Task: Add Attachment from Trello to Card Card0000000270 in Board Board0000000068 in Workspace WS0000000023 in Trello. Add Cover Blue to Card Card0000000270 in Board Board0000000068 in Workspace WS0000000023 in Trello. Add "Copy Card To …" Button titled Button0000000270 to "bottom" of the list "To Do" to Card Card0000000270 in Board Board0000000068 in Workspace WS0000000023 in Trello. Add Description DS0000000270 to Card Card0000000270 in Board Board0000000068 in Workspace WS0000000023 in Trello. Add Comment CM0000000270 to Card Card0000000270 in Board Board0000000068 in Workspace WS0000000023 in Trello
Action: Mouse moved to (623, 460)
Screenshot: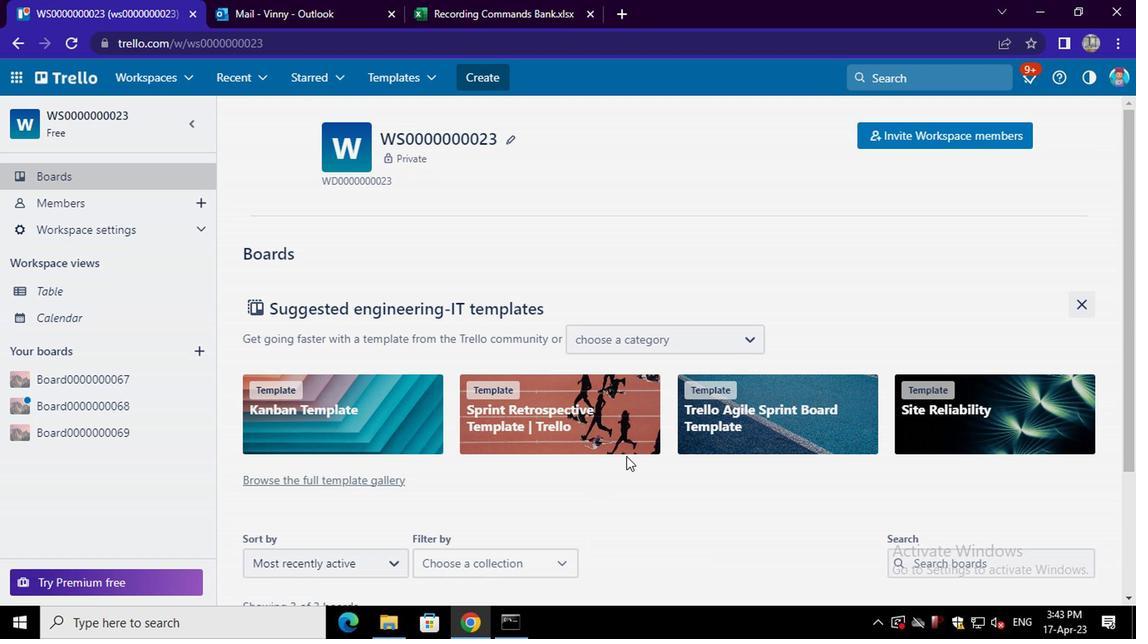 
Action: Mouse scrolled (623, 459) with delta (0, 0)
Screenshot: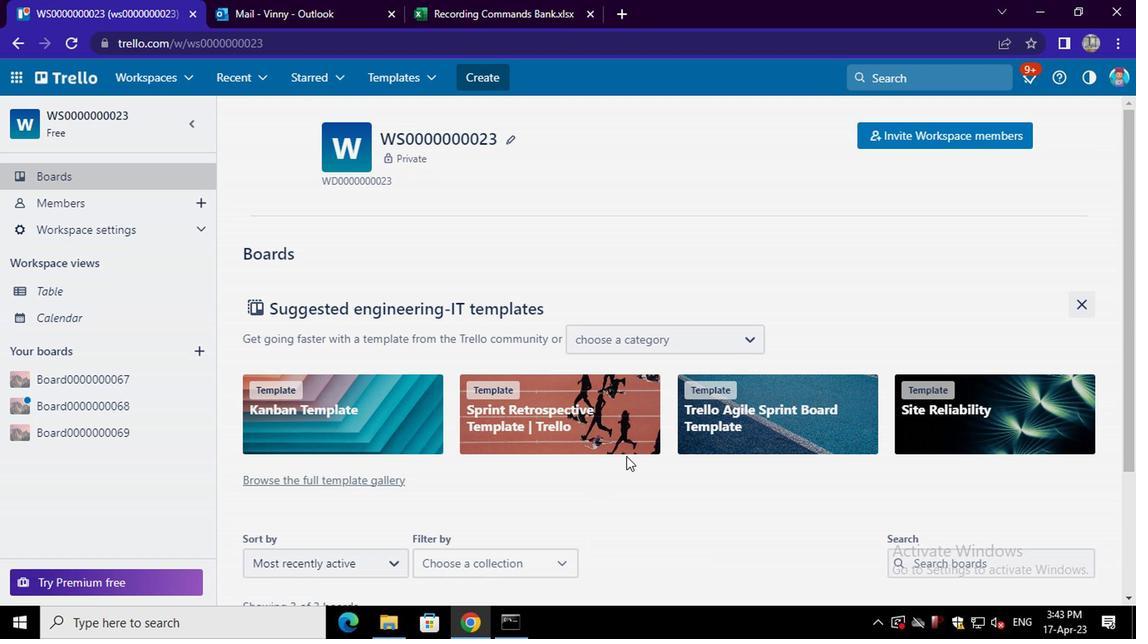
Action: Mouse moved to (623, 461)
Screenshot: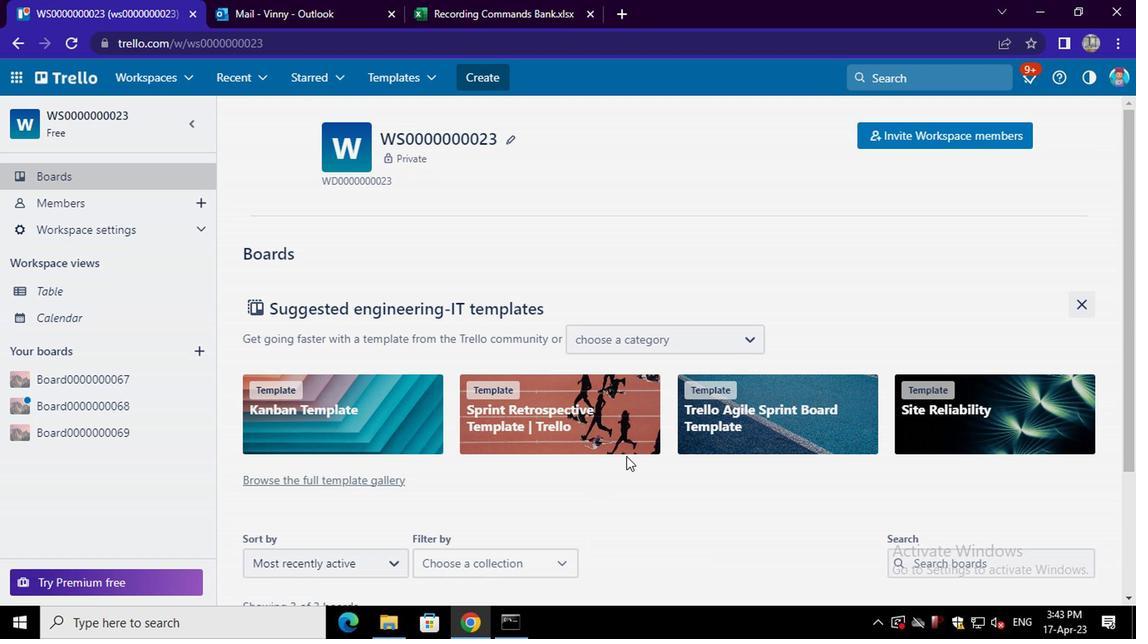 
Action: Mouse scrolled (623, 460) with delta (0, -1)
Screenshot: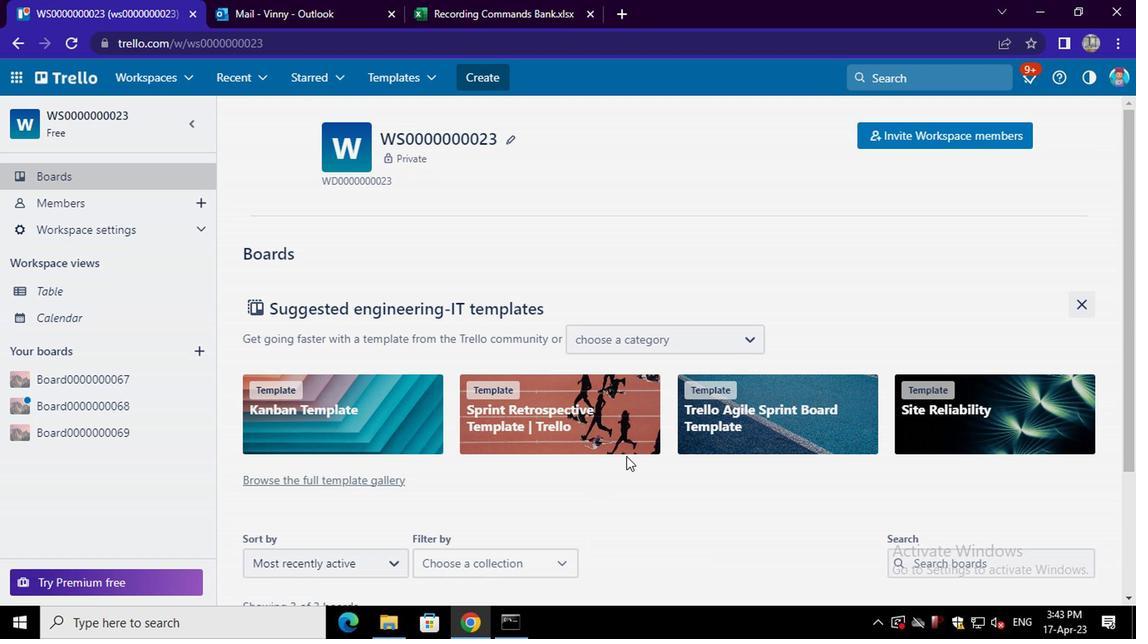 
Action: Mouse scrolled (623, 460) with delta (0, -1)
Screenshot: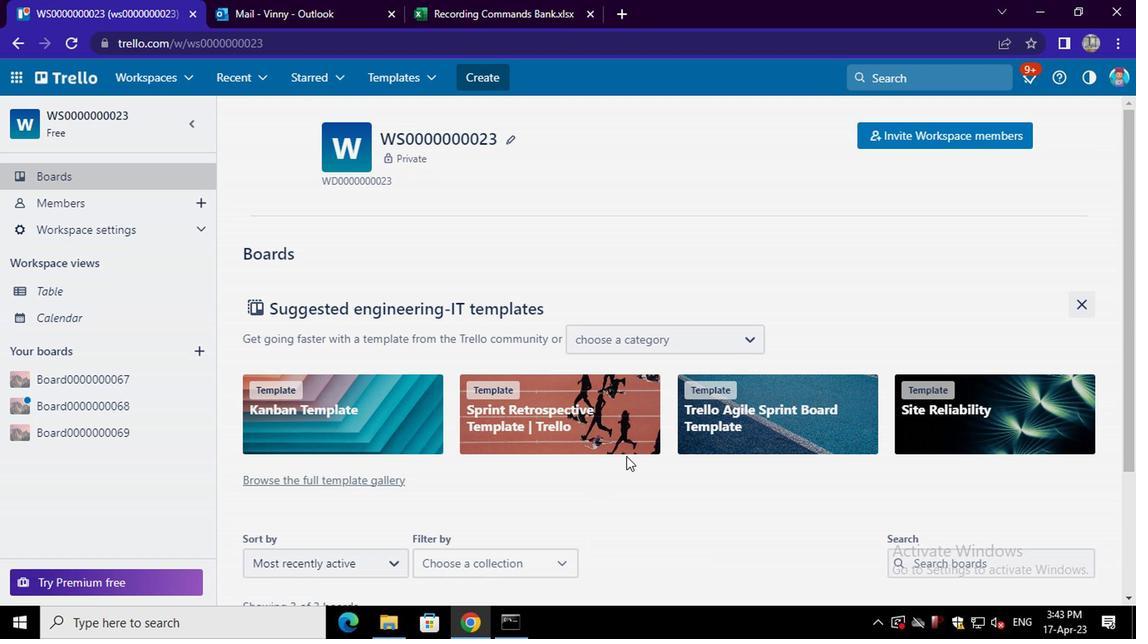 
Action: Mouse scrolled (623, 460) with delta (0, -1)
Screenshot: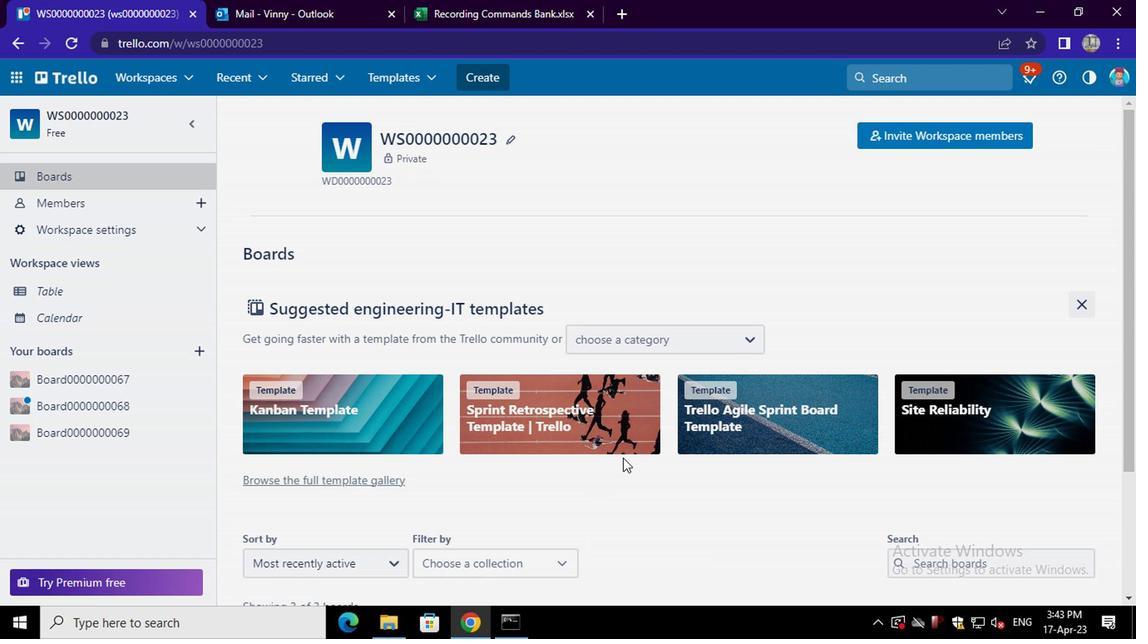 
Action: Mouse scrolled (623, 460) with delta (0, -1)
Screenshot: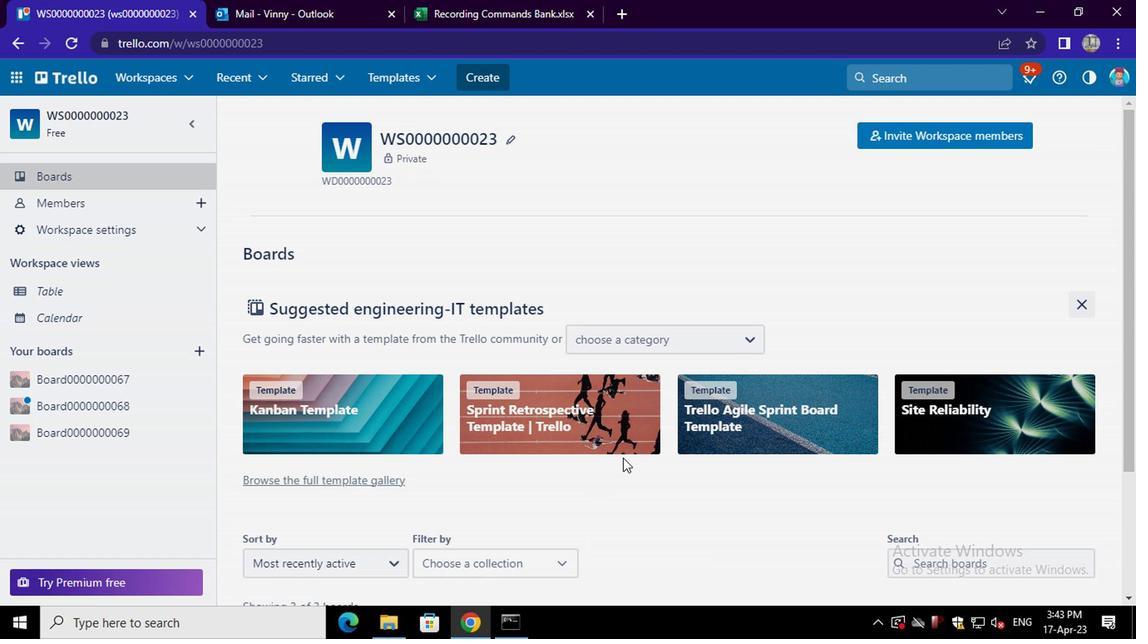 
Action: Mouse scrolled (623, 460) with delta (0, -1)
Screenshot: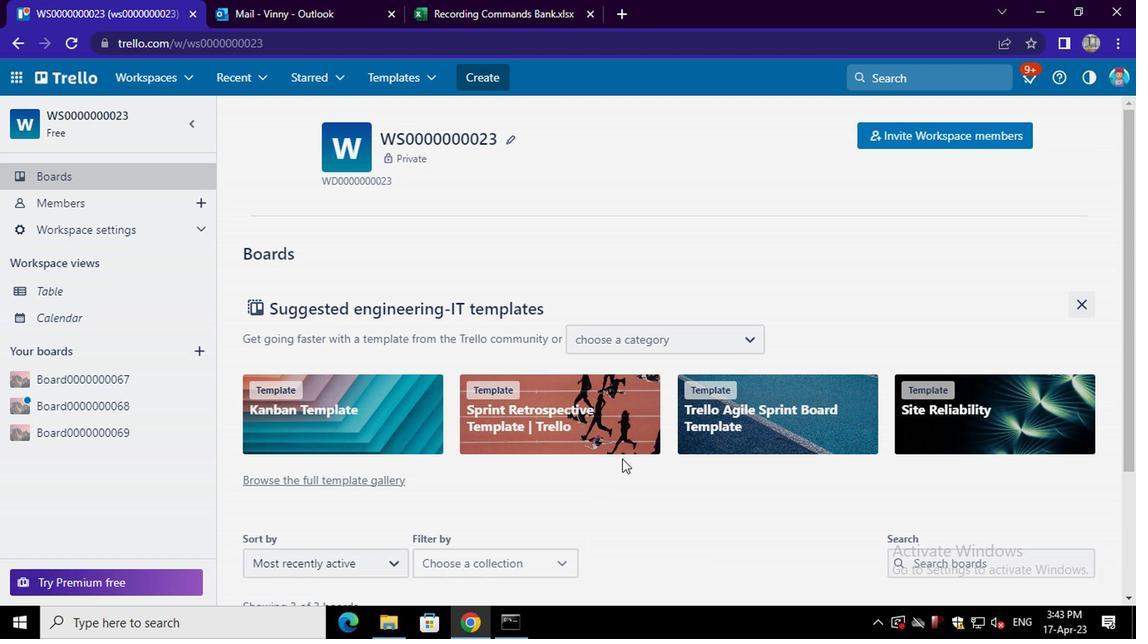 
Action: Mouse moved to (597, 489)
Screenshot: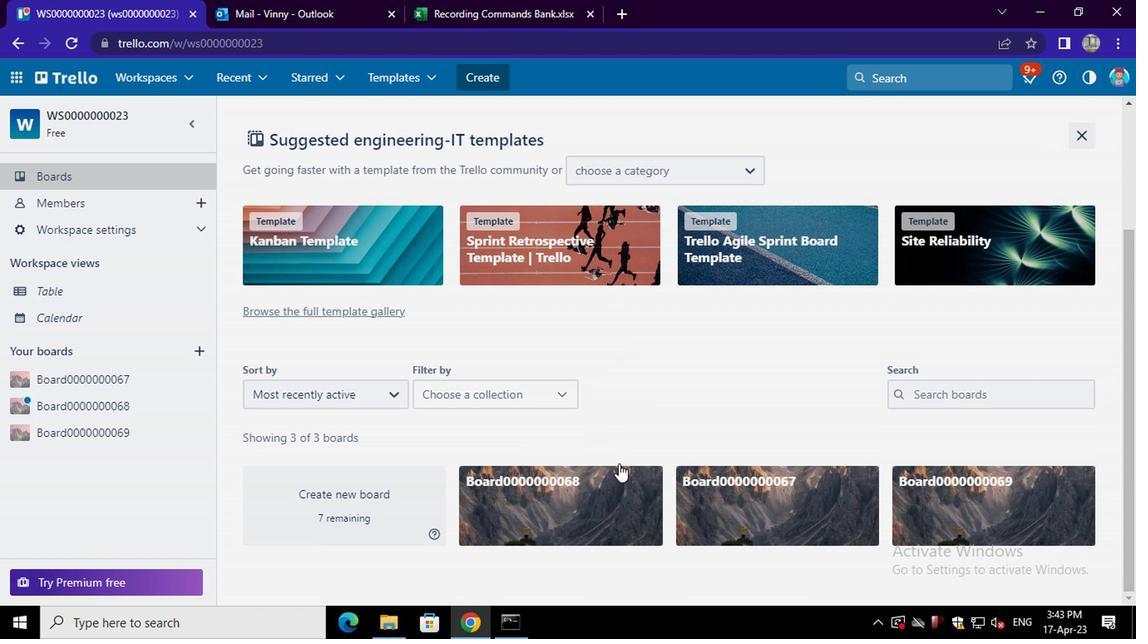 
Action: Mouse pressed left at (597, 489)
Screenshot: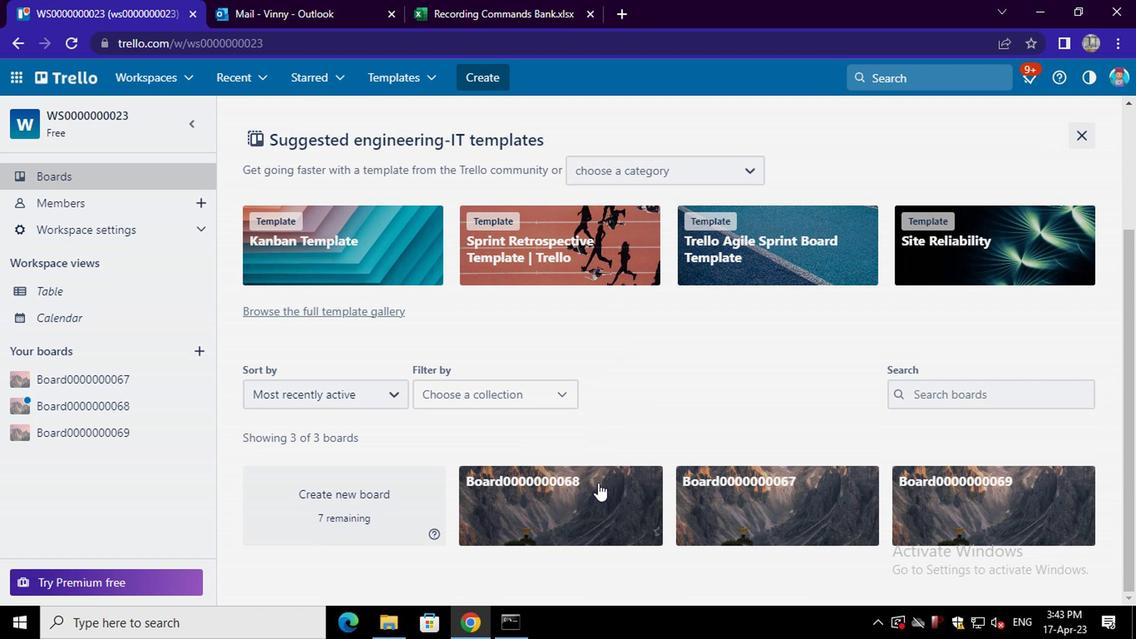 
Action: Mouse moved to (433, 331)
Screenshot: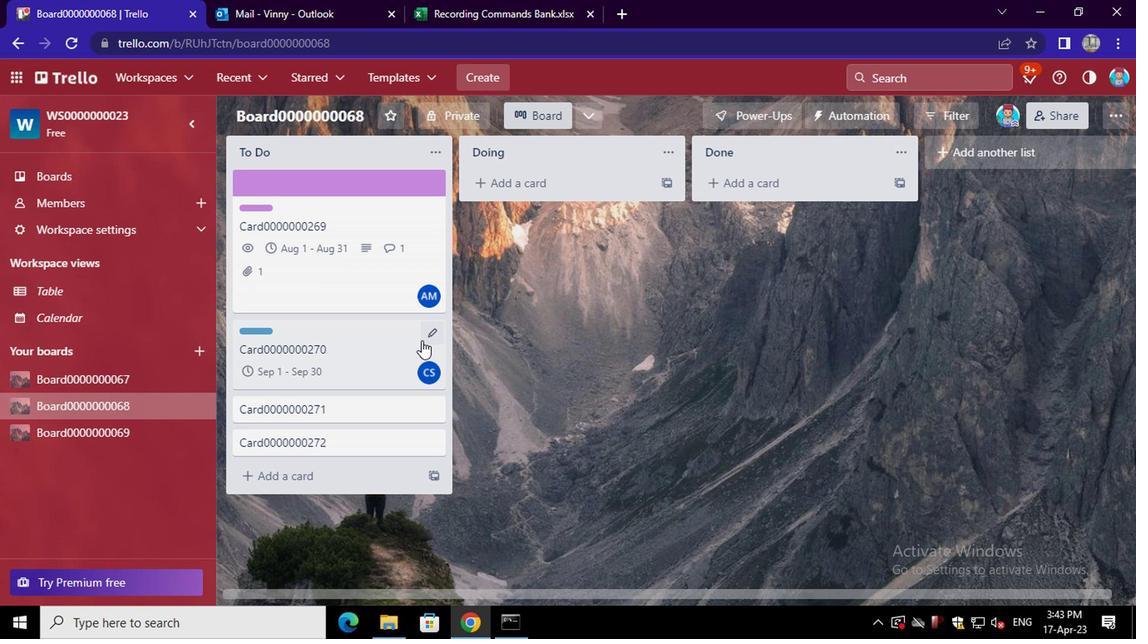 
Action: Mouse pressed left at (433, 331)
Screenshot: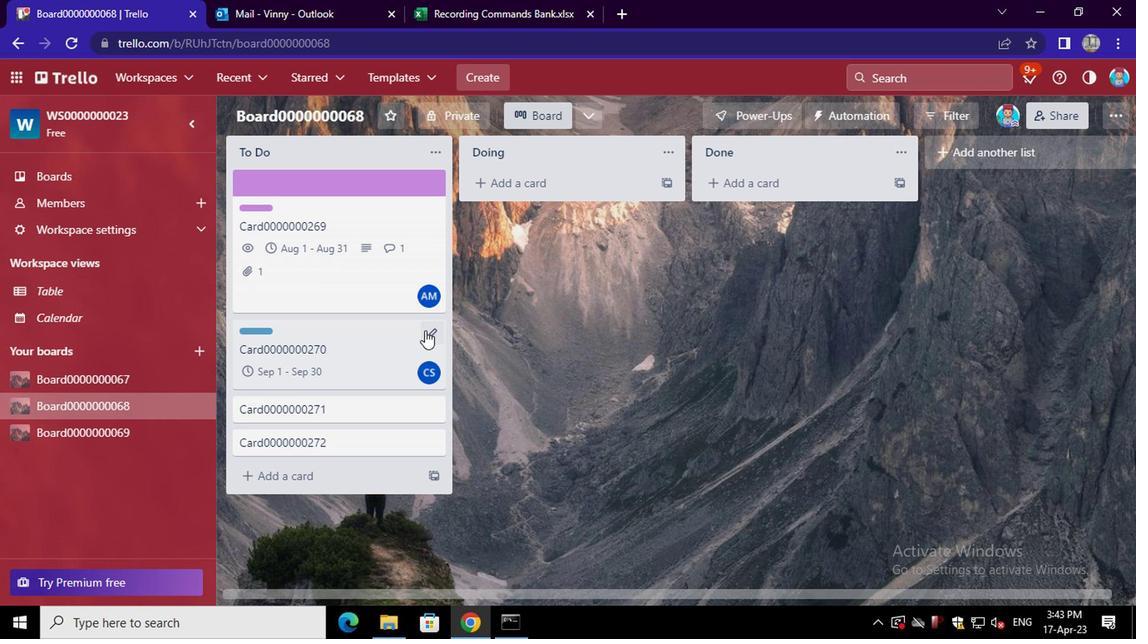 
Action: Mouse moved to (479, 330)
Screenshot: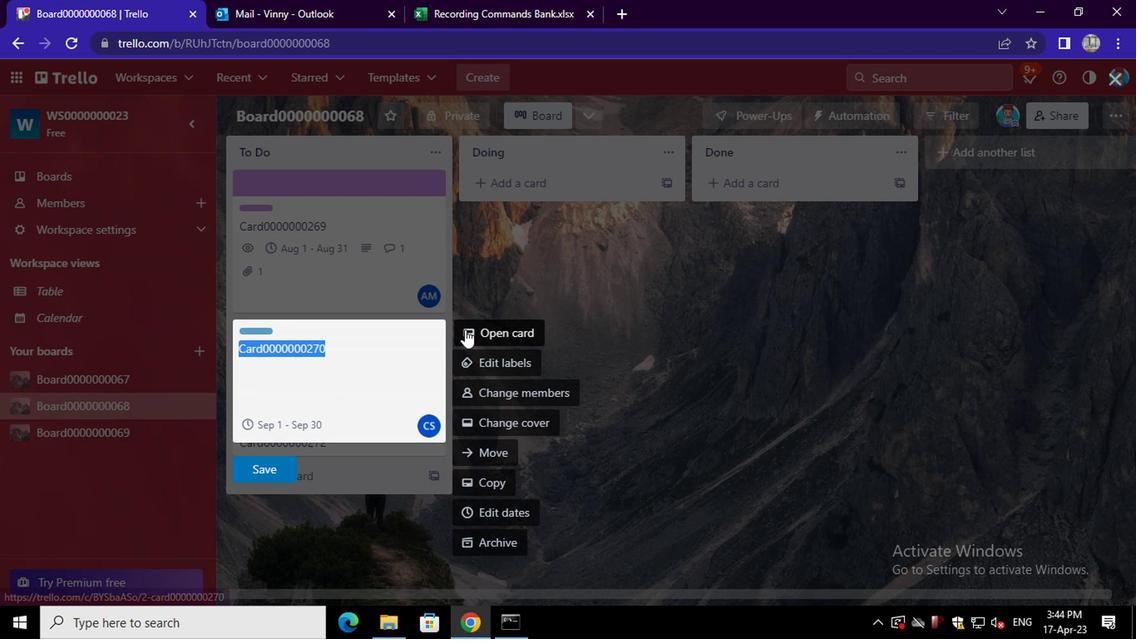 
Action: Mouse pressed left at (479, 330)
Screenshot: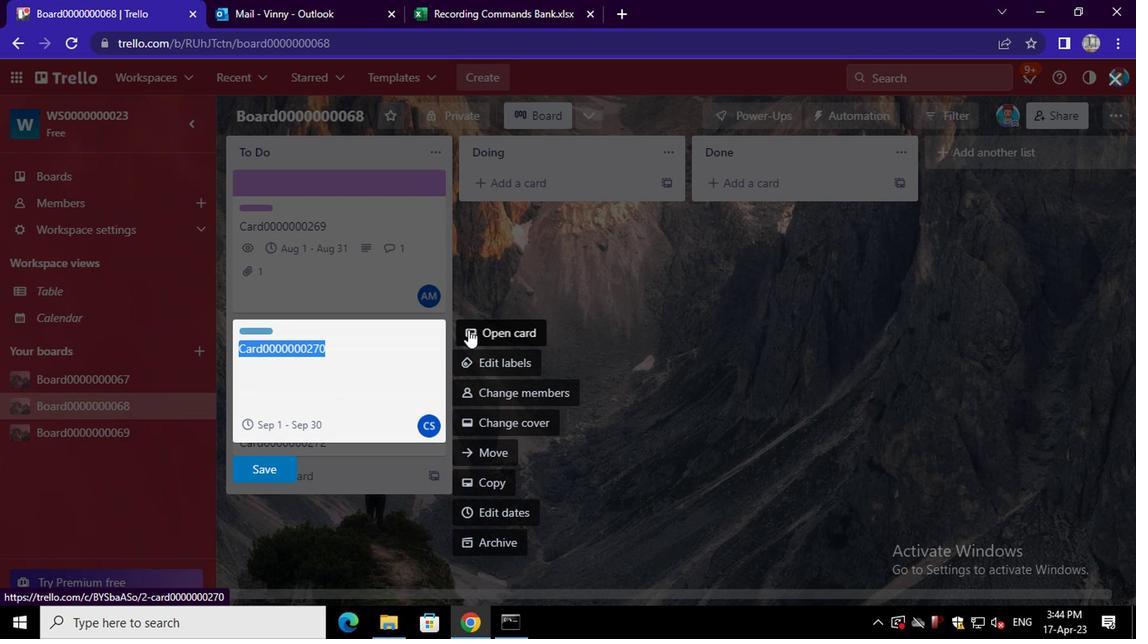 
Action: Mouse moved to (797, 352)
Screenshot: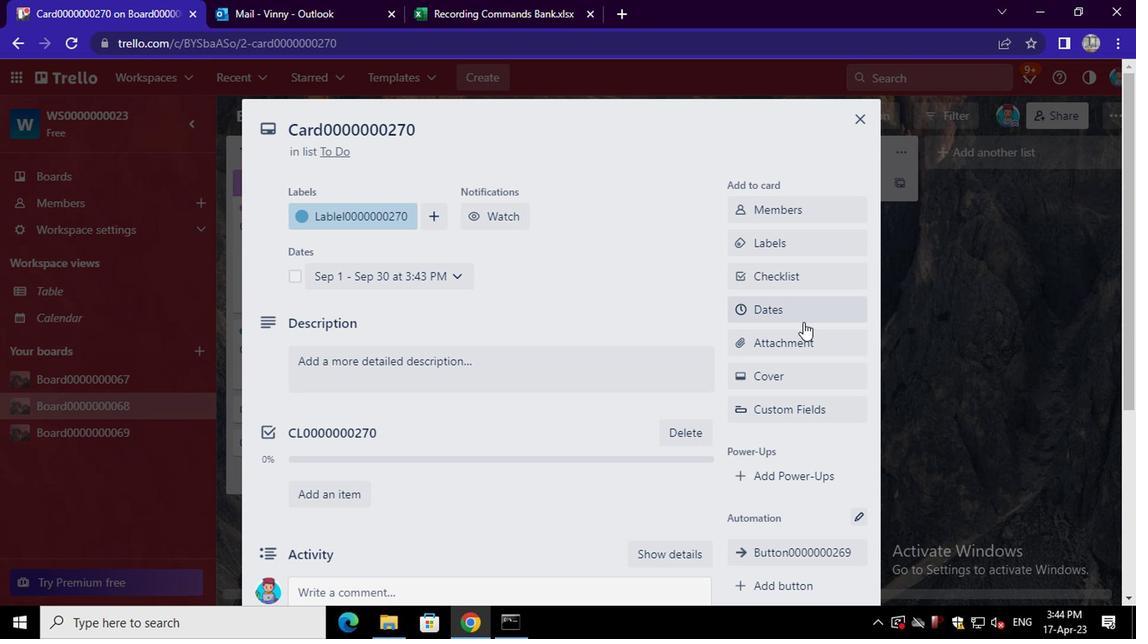 
Action: Mouse pressed left at (797, 352)
Screenshot: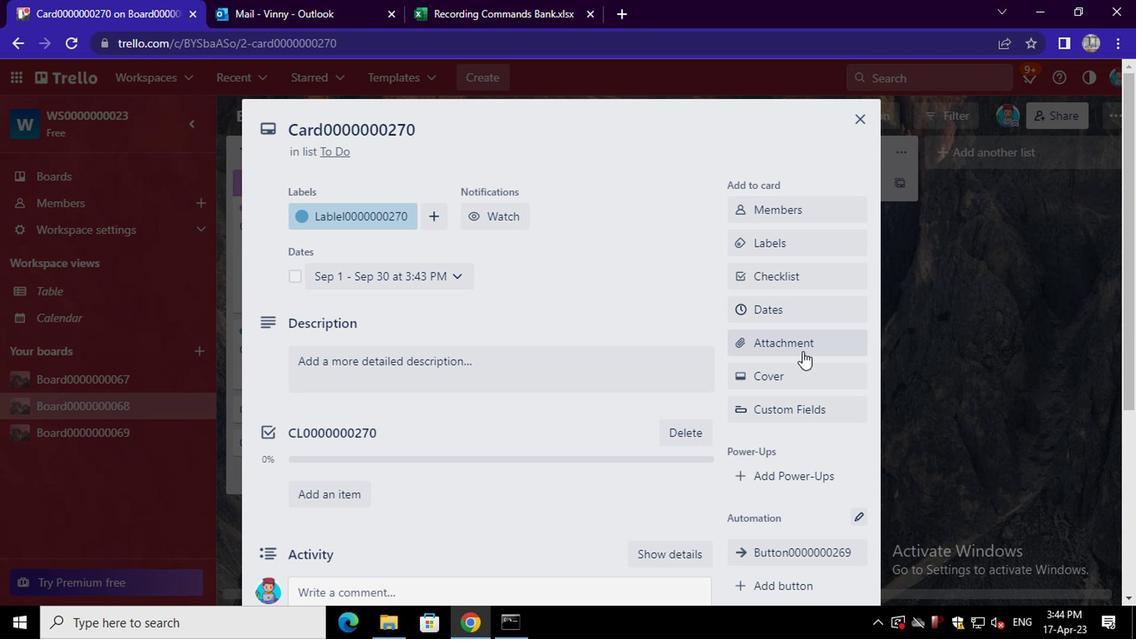 
Action: Mouse moved to (775, 182)
Screenshot: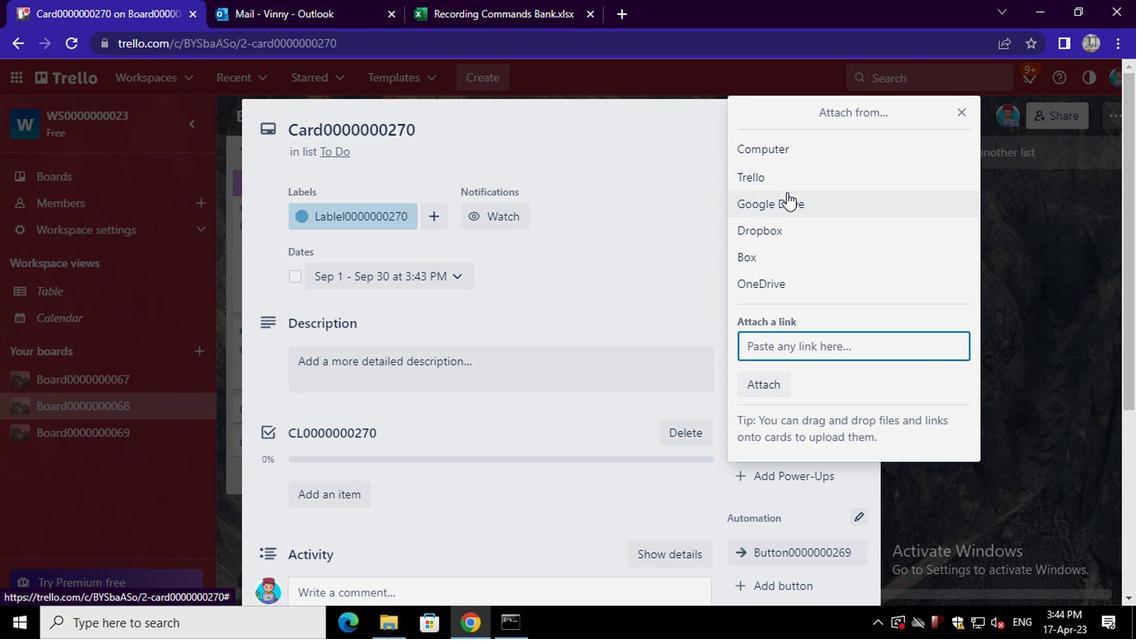 
Action: Mouse pressed left at (775, 182)
Screenshot: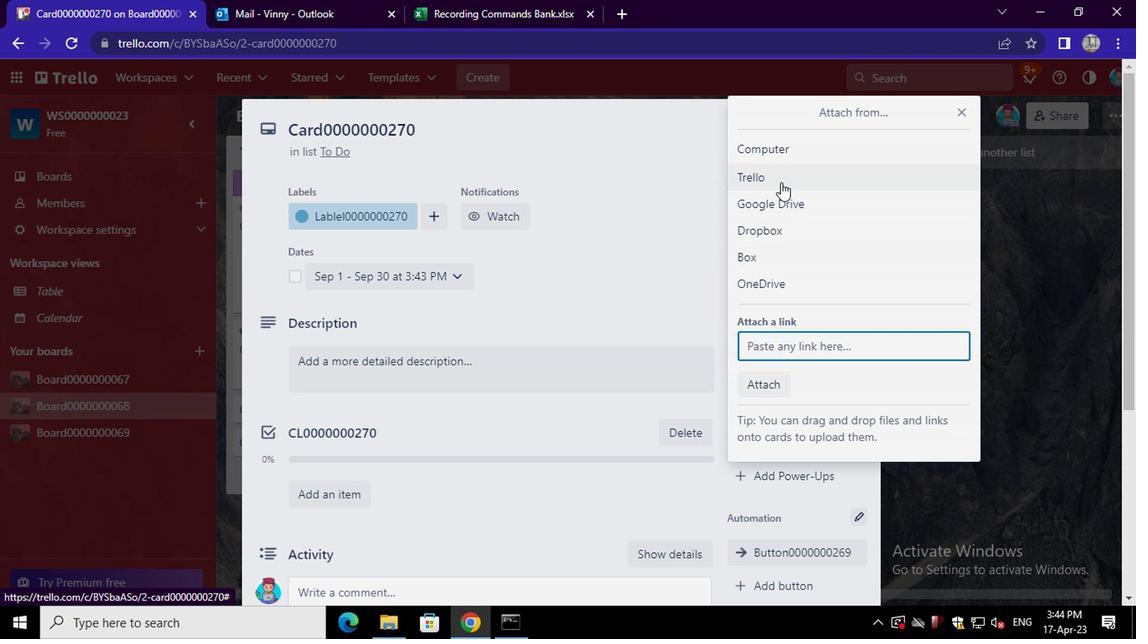 
Action: Mouse moved to (798, 237)
Screenshot: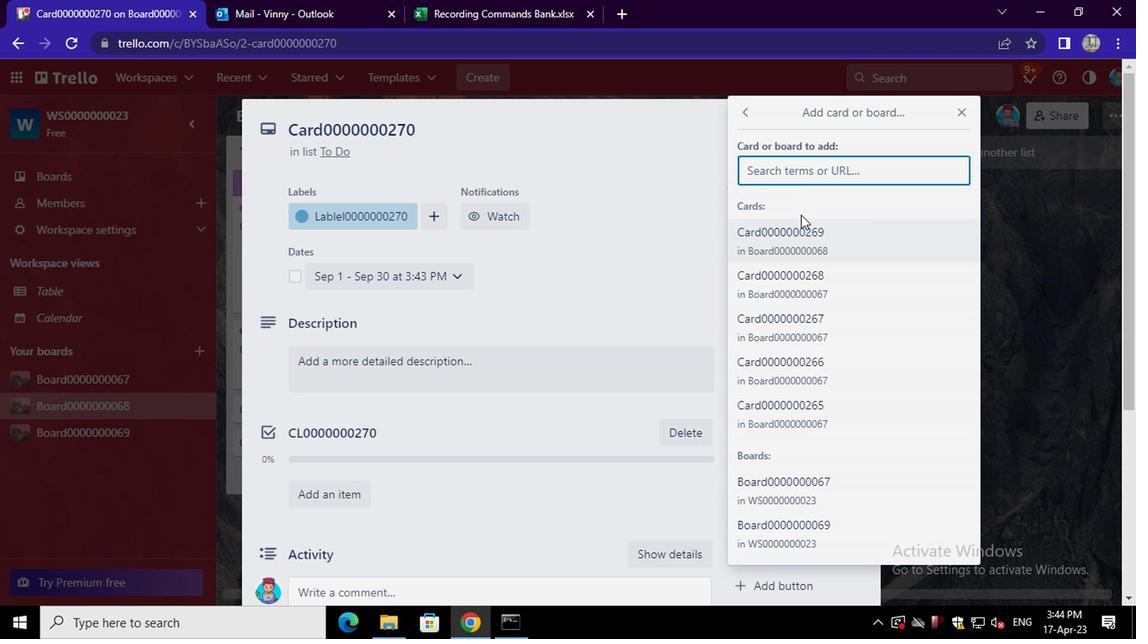 
Action: Mouse pressed left at (798, 237)
Screenshot: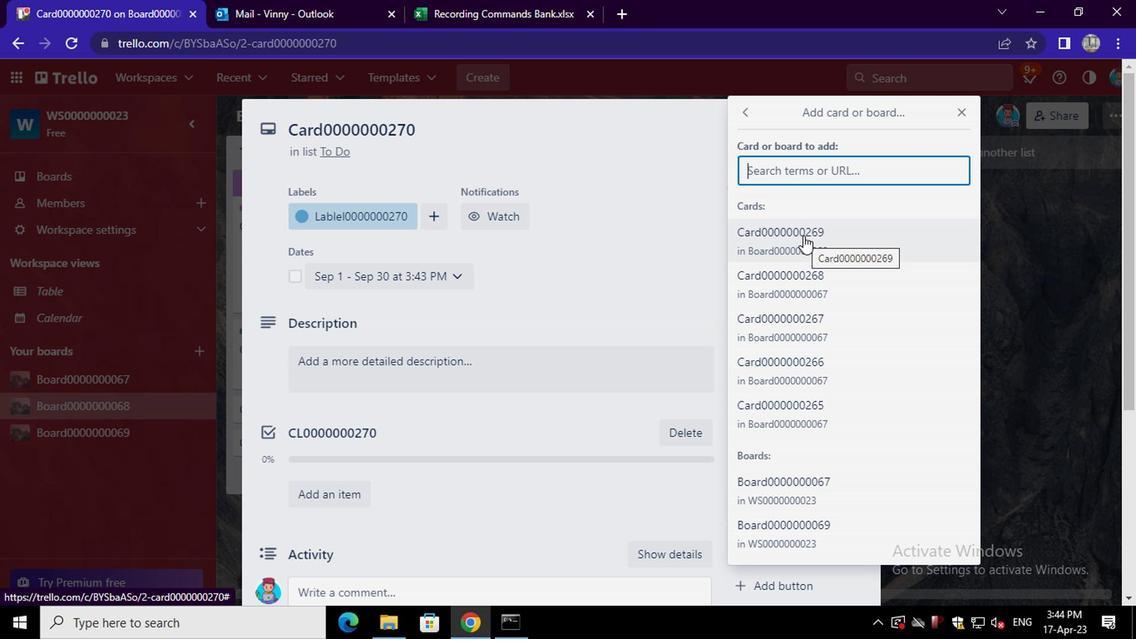 
Action: Mouse moved to (787, 373)
Screenshot: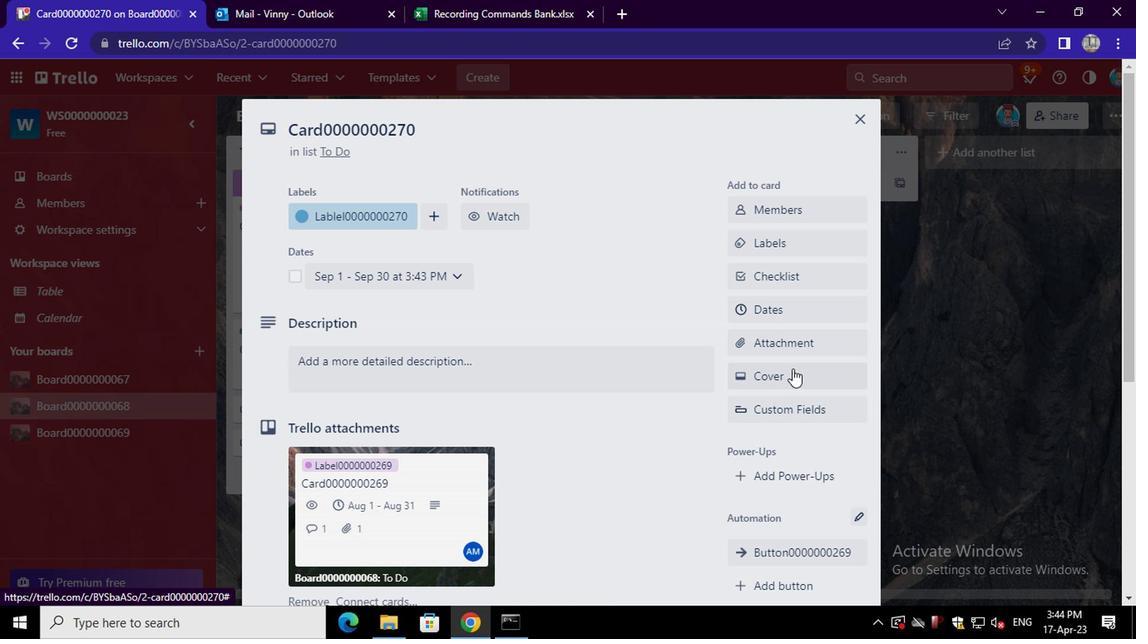 
Action: Mouse pressed left at (787, 373)
Screenshot: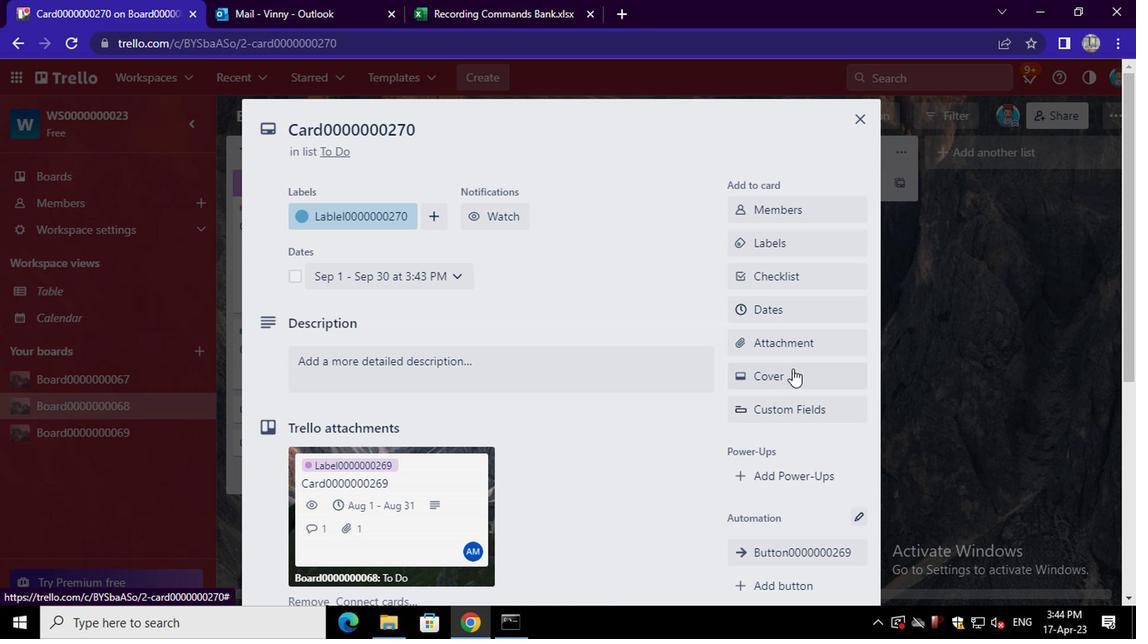 
Action: Mouse moved to (757, 291)
Screenshot: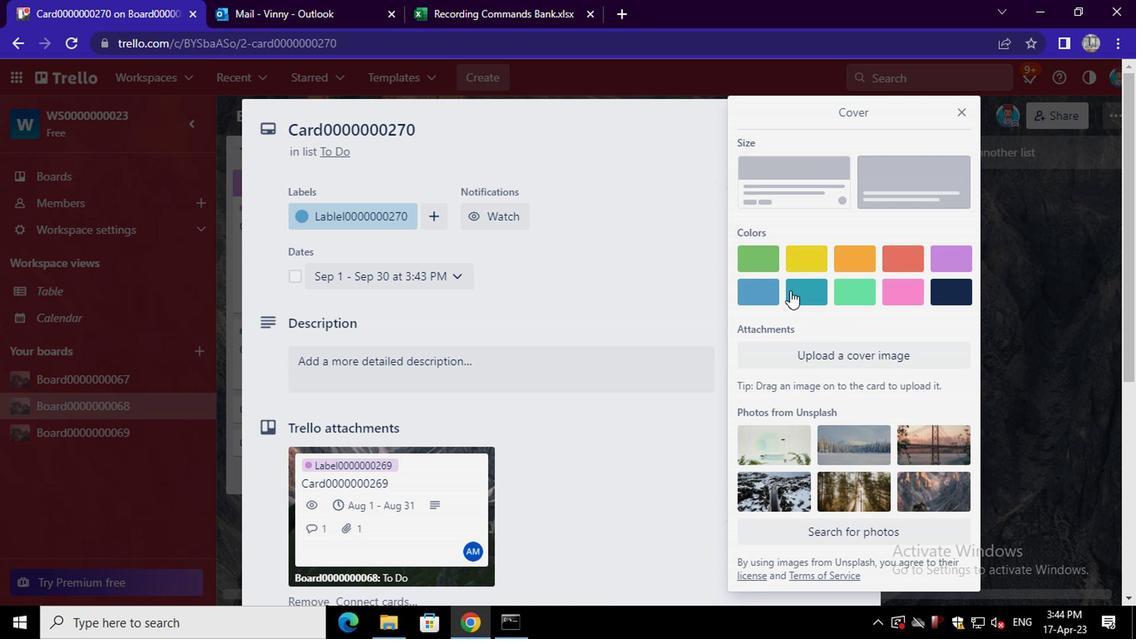 
Action: Mouse pressed left at (757, 291)
Screenshot: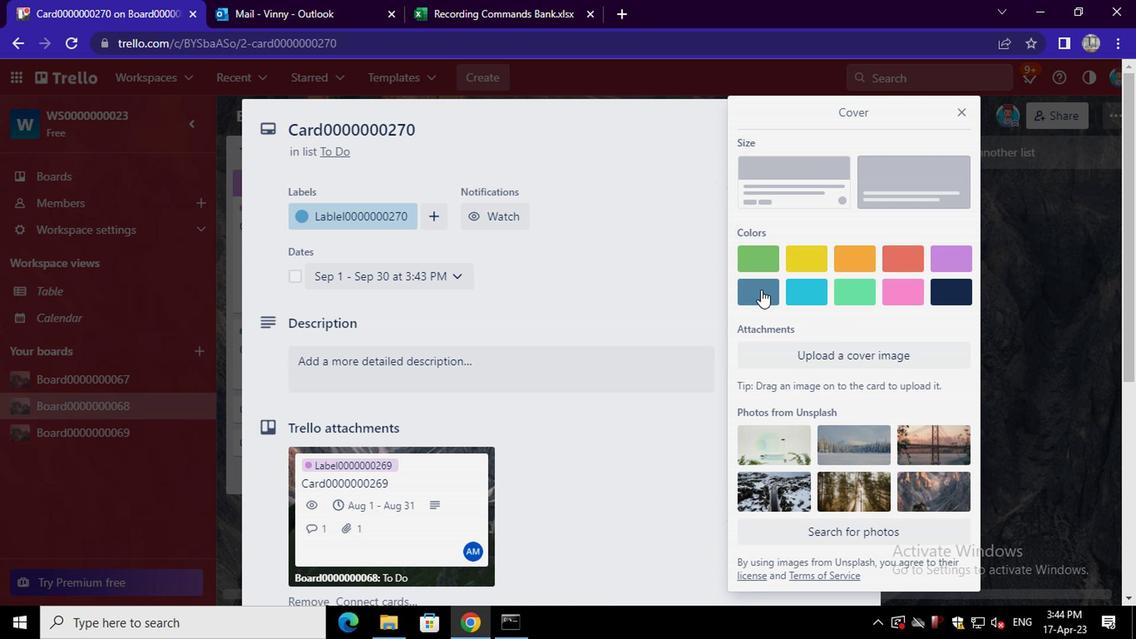 
Action: Mouse moved to (691, 392)
Screenshot: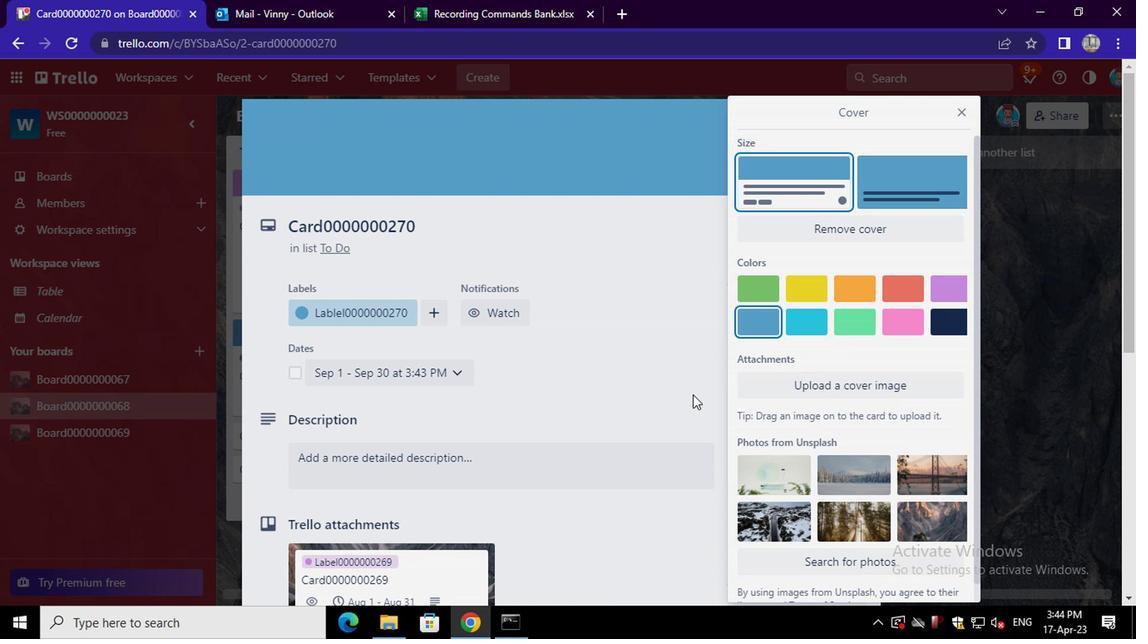 
Action: Mouse pressed left at (691, 392)
Screenshot: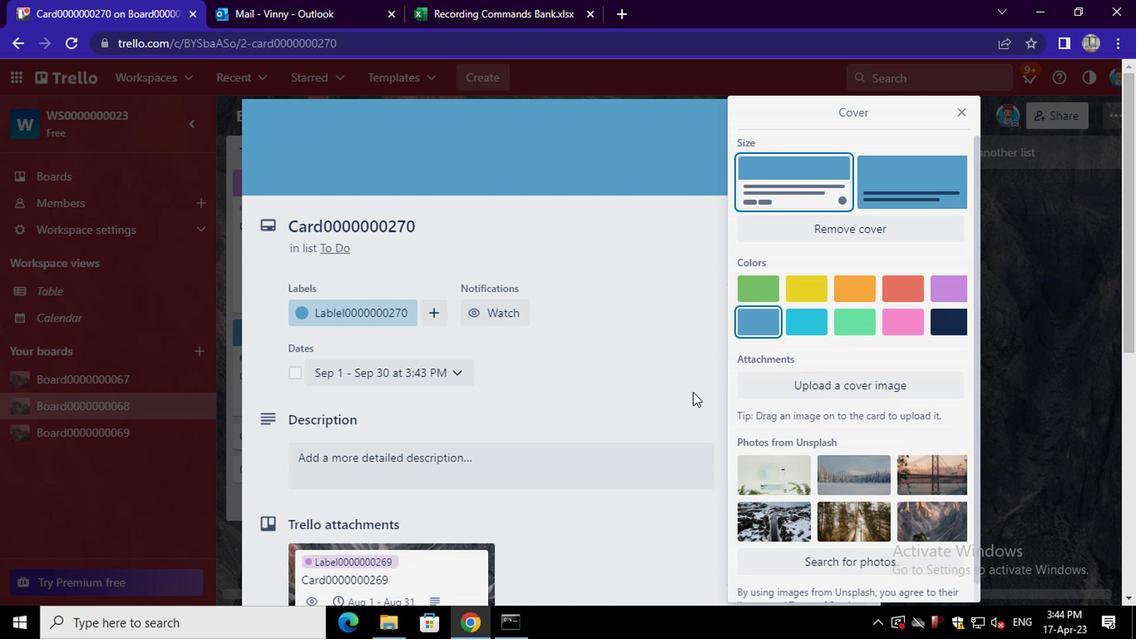 
Action: Mouse moved to (692, 395)
Screenshot: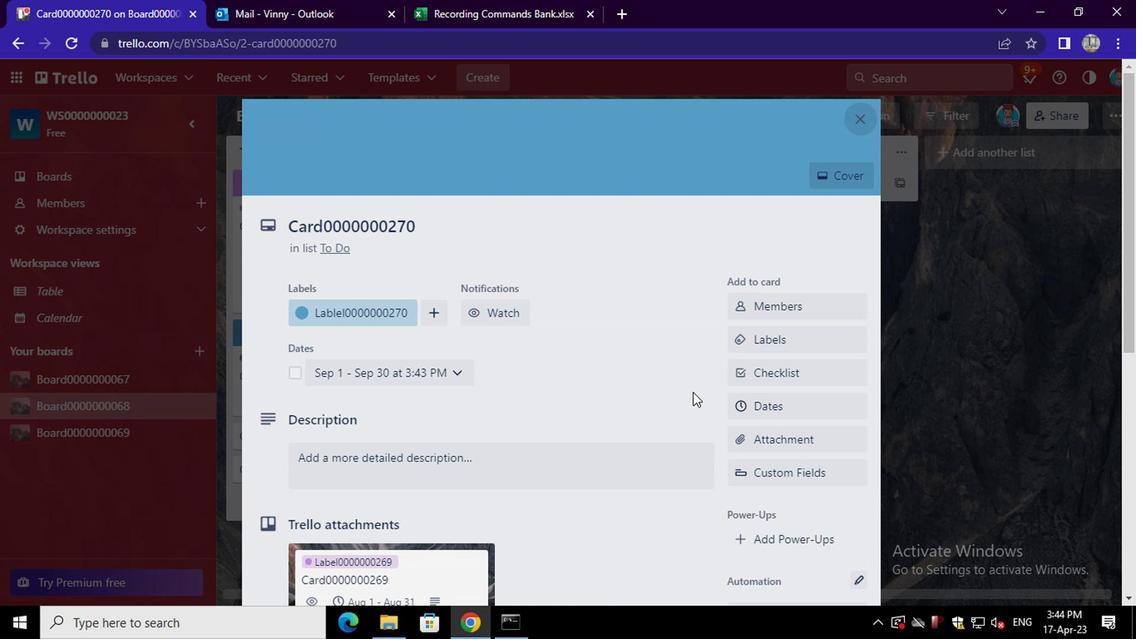 
Action: Mouse scrolled (692, 395) with delta (0, 0)
Screenshot: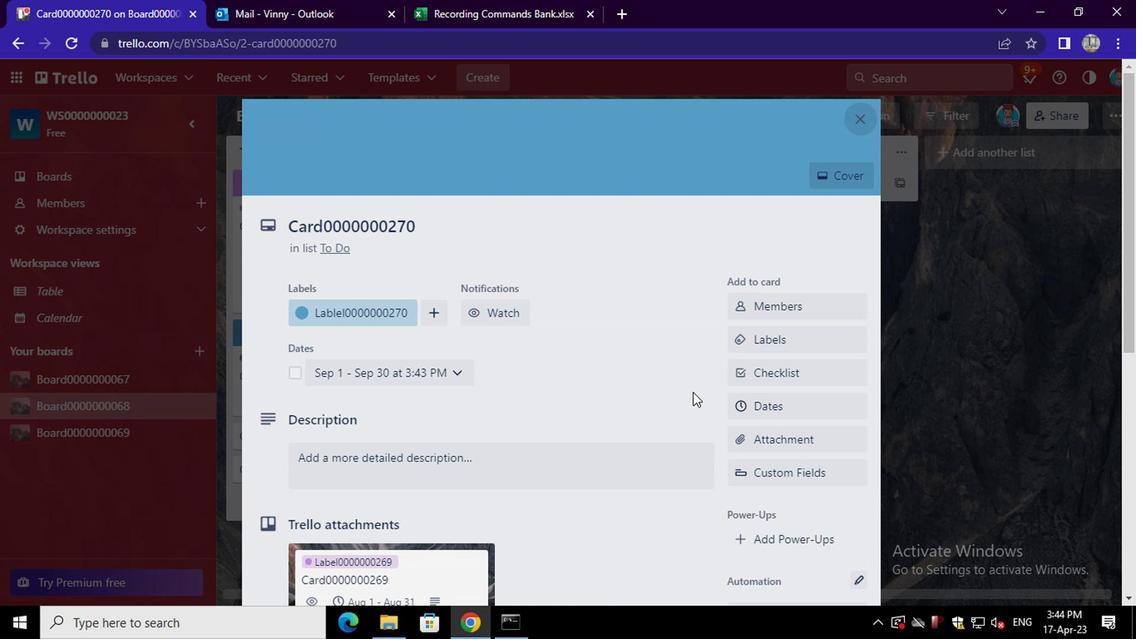 
Action: Mouse moved to (693, 397)
Screenshot: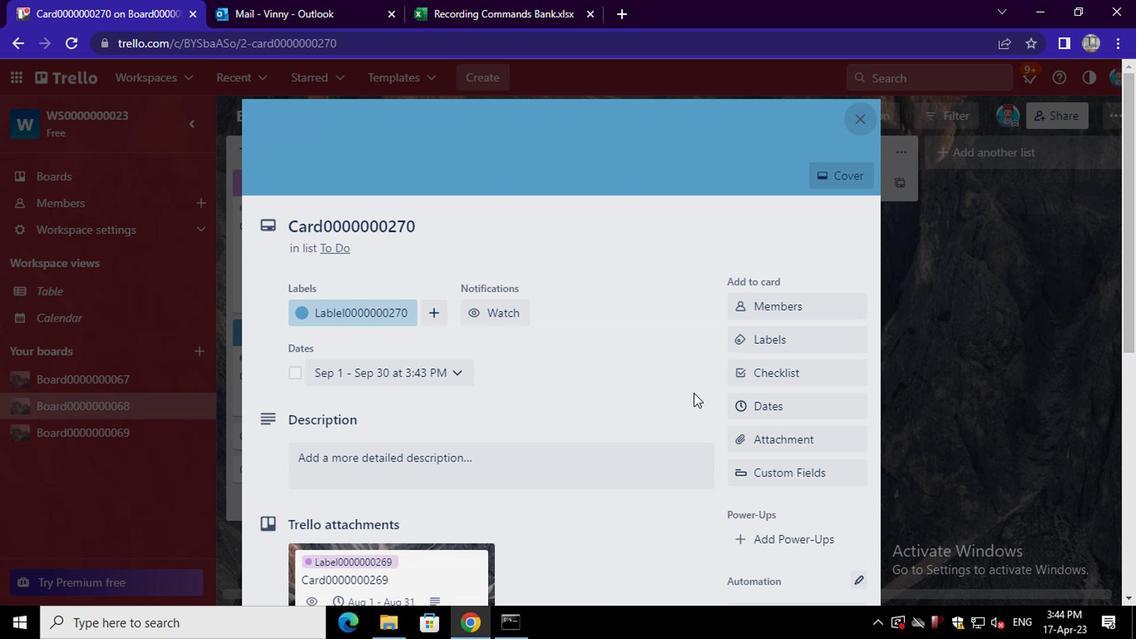 
Action: Mouse scrolled (693, 395) with delta (0, -1)
Screenshot: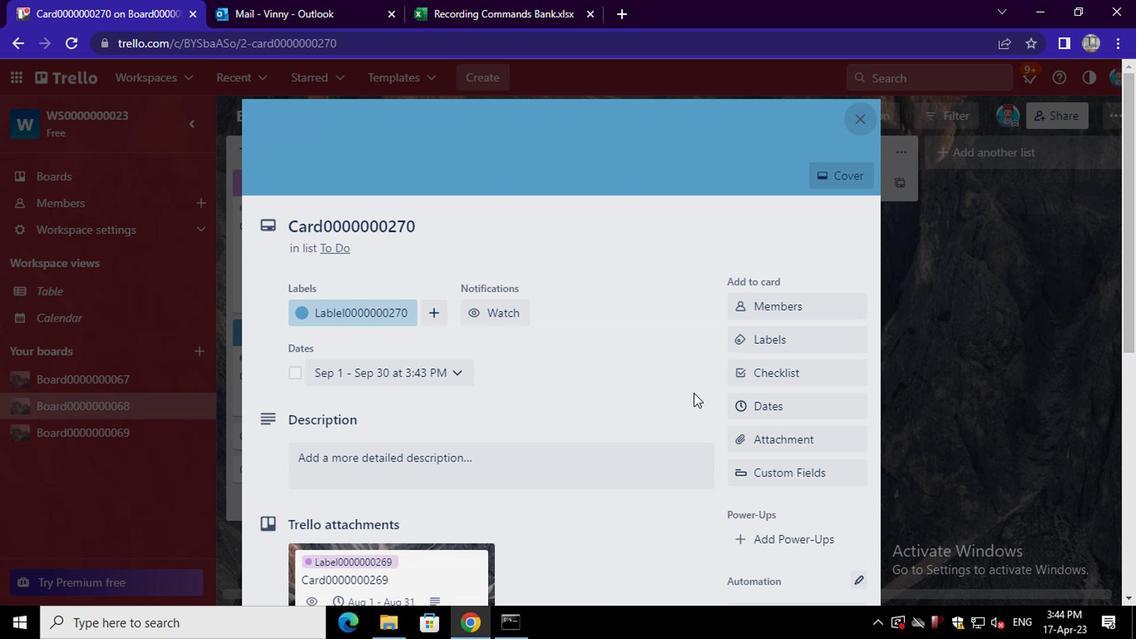 
Action: Mouse scrolled (693, 395) with delta (0, -1)
Screenshot: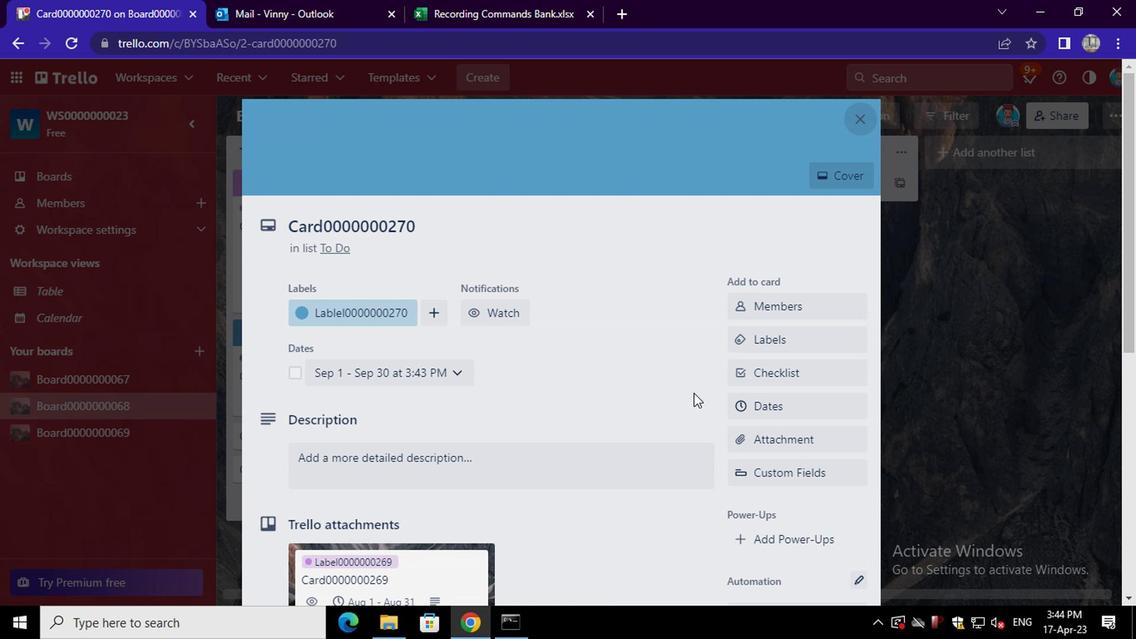 
Action: Mouse scrolled (693, 395) with delta (0, -1)
Screenshot: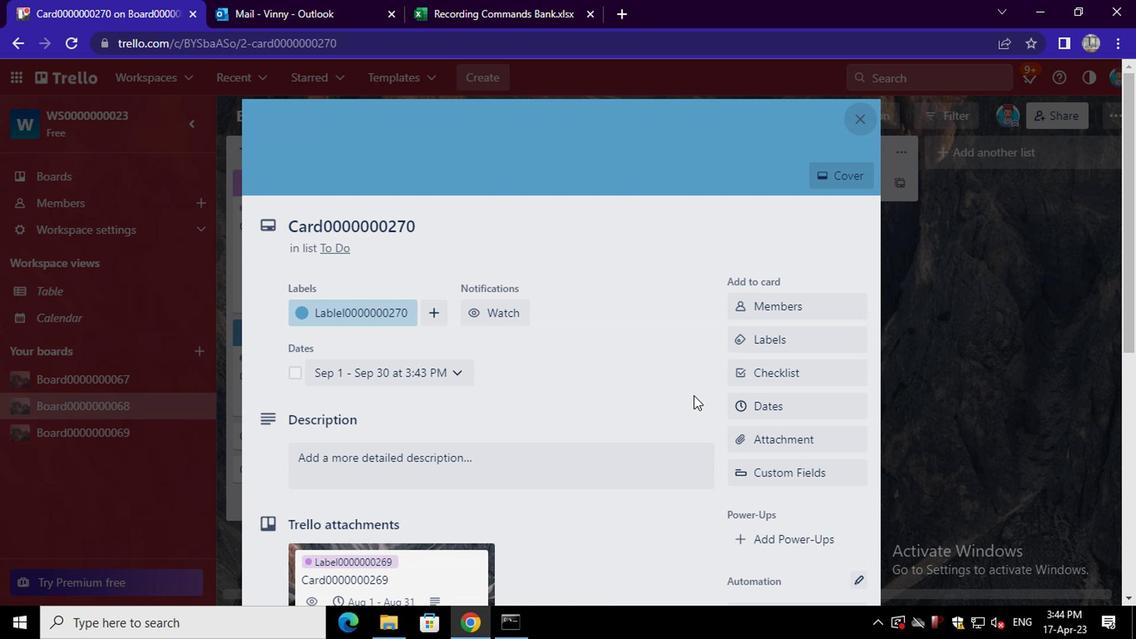 
Action: Mouse moved to (781, 321)
Screenshot: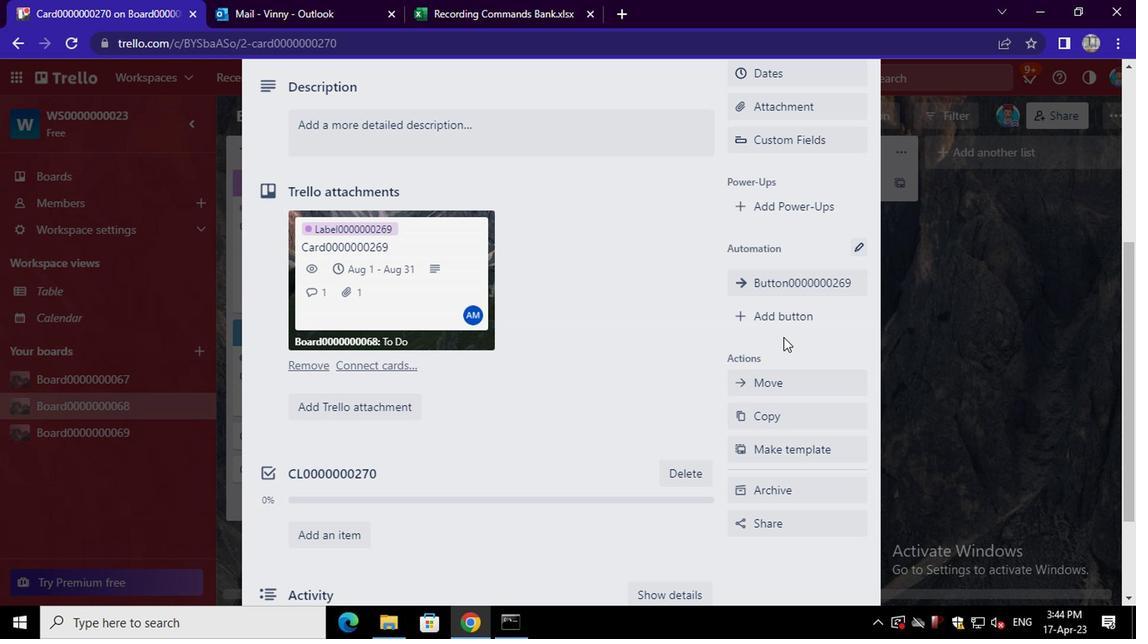 
Action: Mouse pressed left at (781, 321)
Screenshot: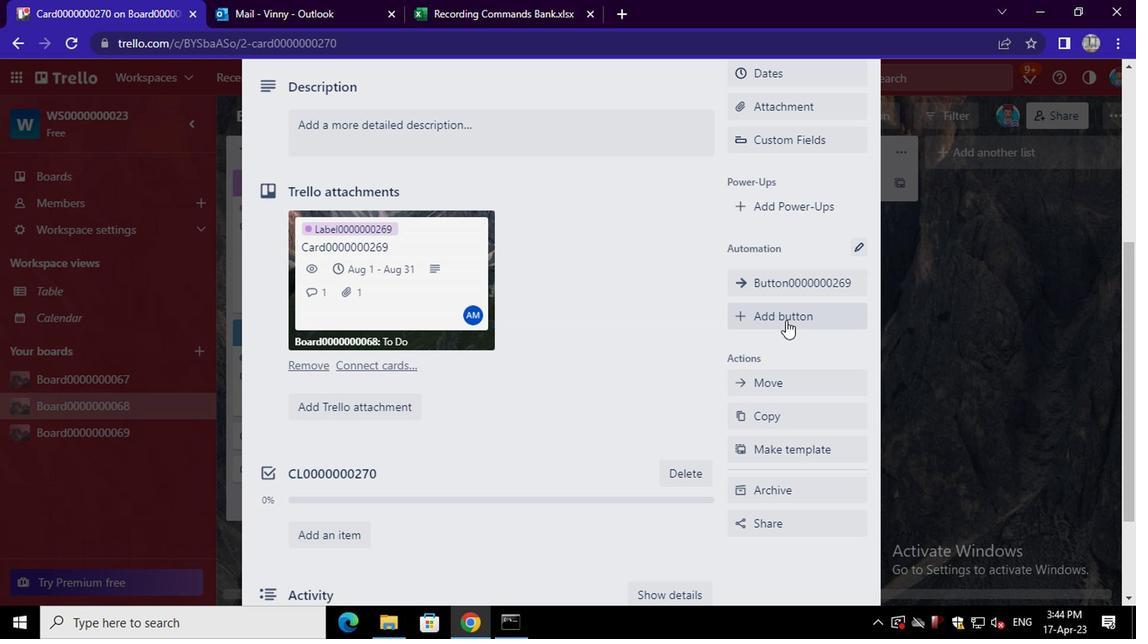 
Action: Mouse moved to (802, 229)
Screenshot: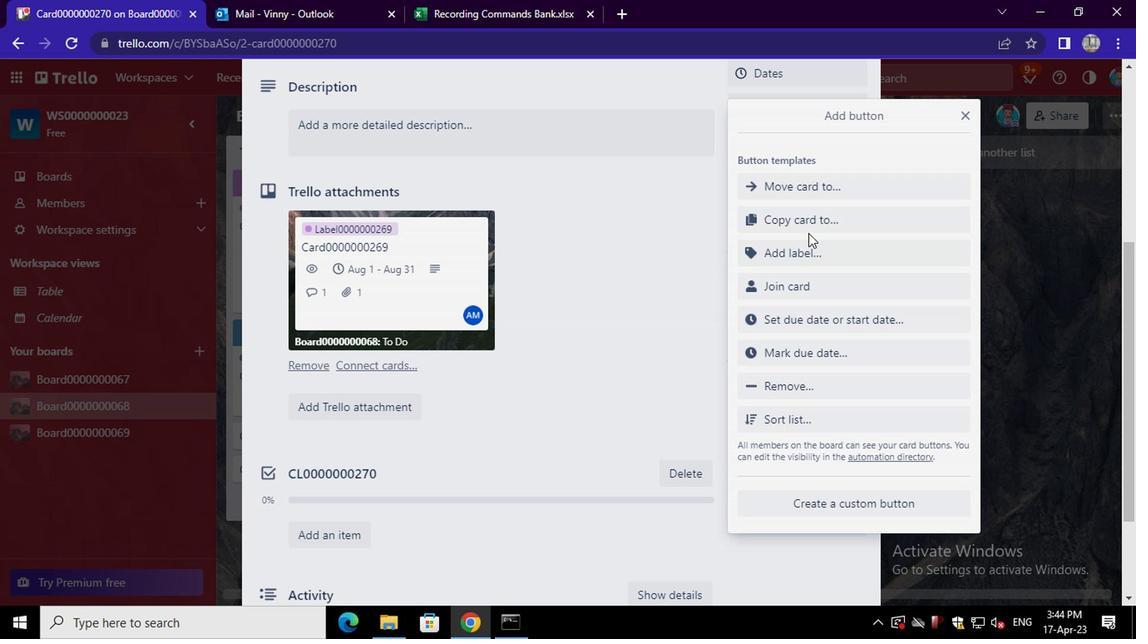 
Action: Mouse pressed left at (802, 229)
Screenshot: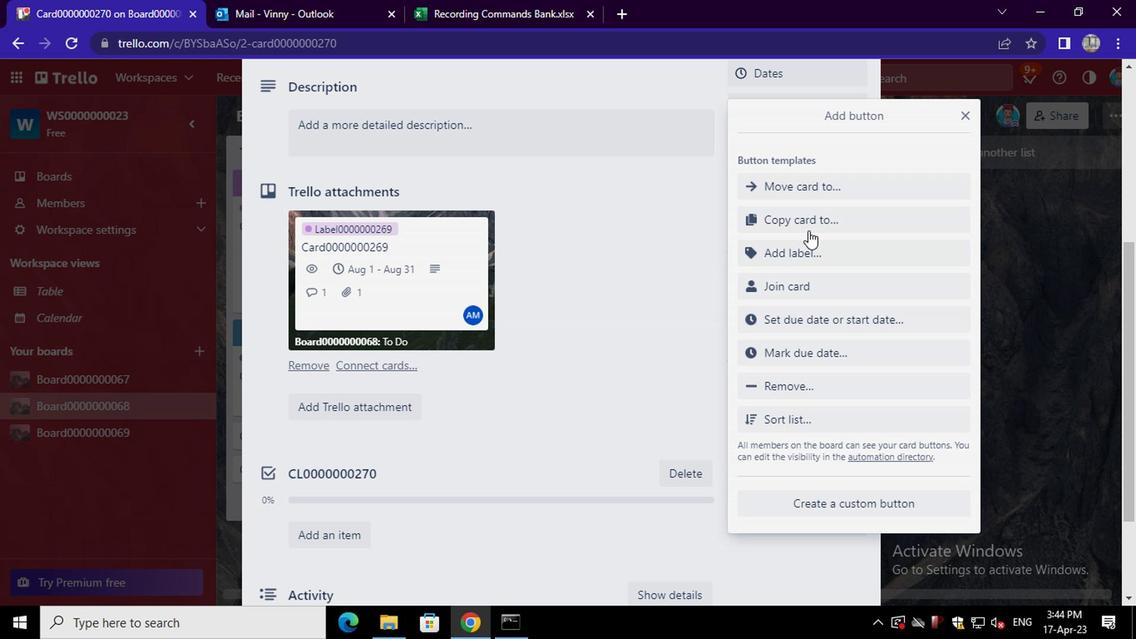 
Action: Mouse moved to (822, 187)
Screenshot: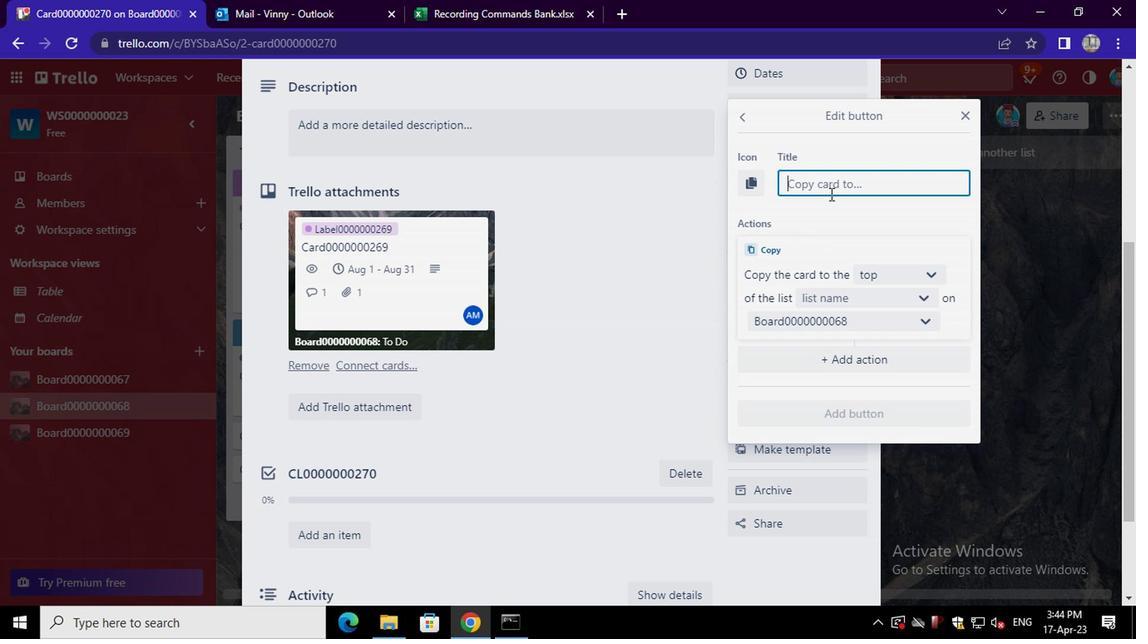 
Action: Mouse pressed left at (822, 187)
Screenshot: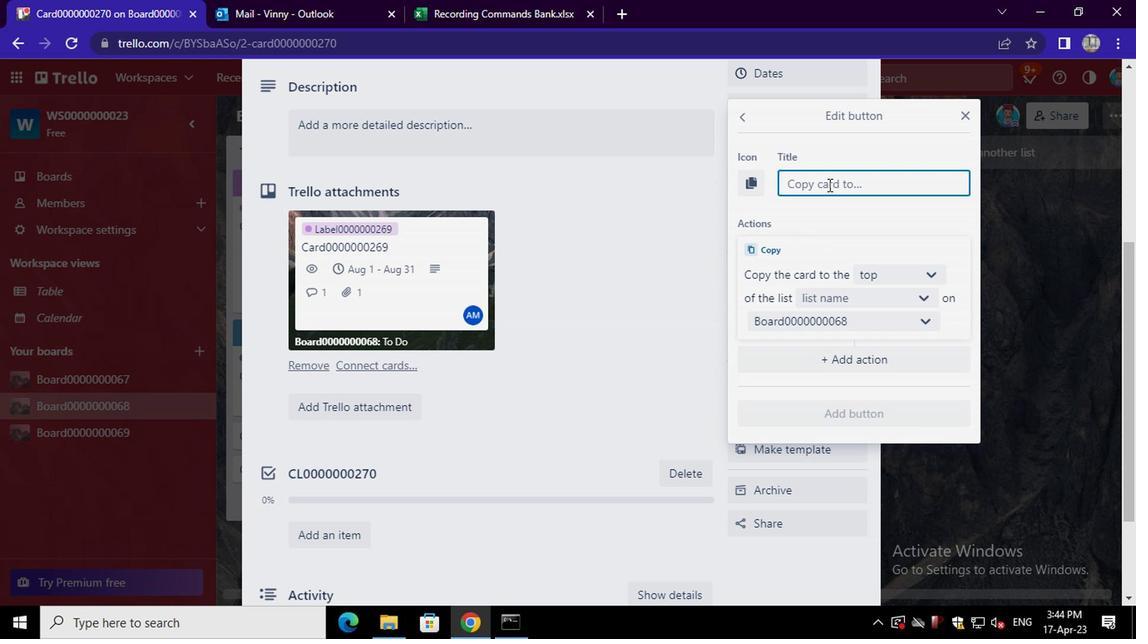 
Action: Mouse moved to (822, 185)
Screenshot: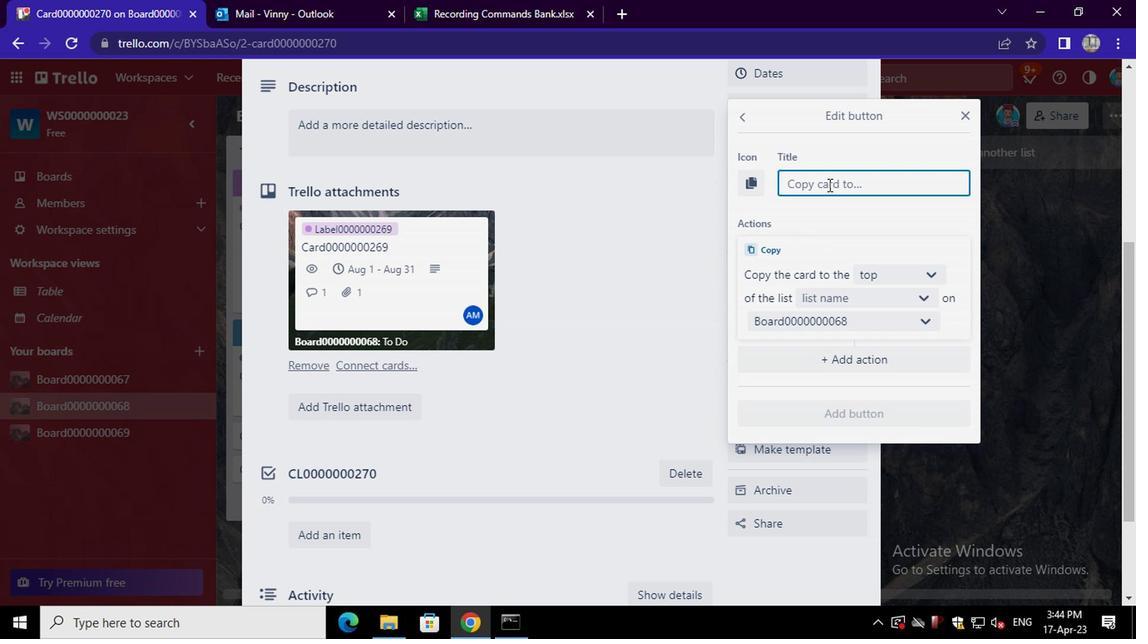 
Action: Key pressed <Key.shift>BUTTON0000000270
Screenshot: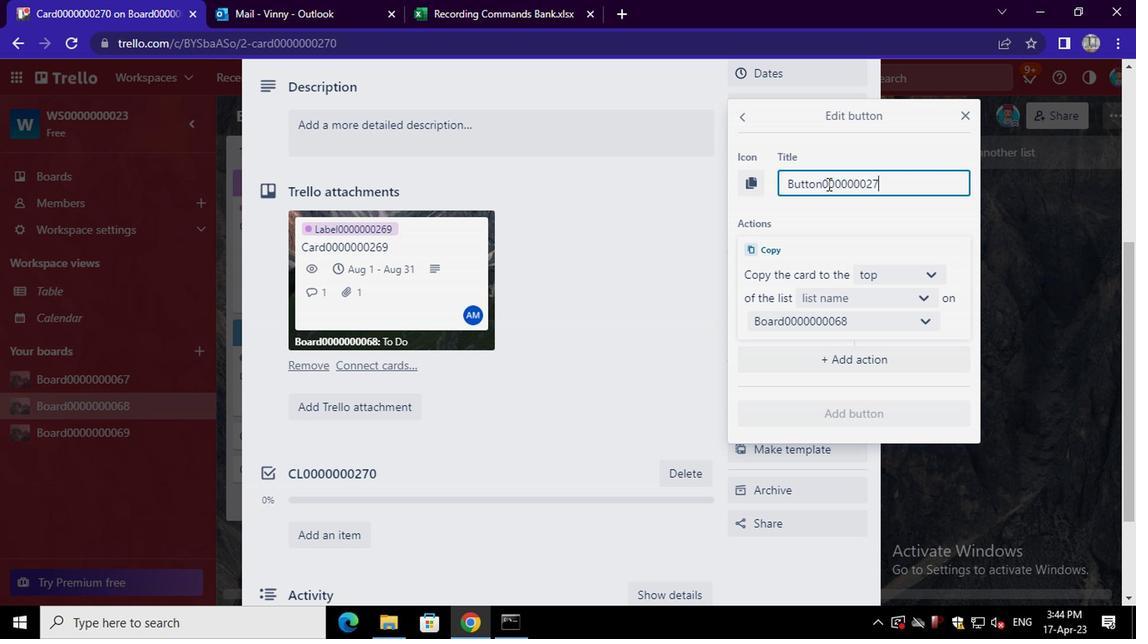 
Action: Mouse moved to (914, 264)
Screenshot: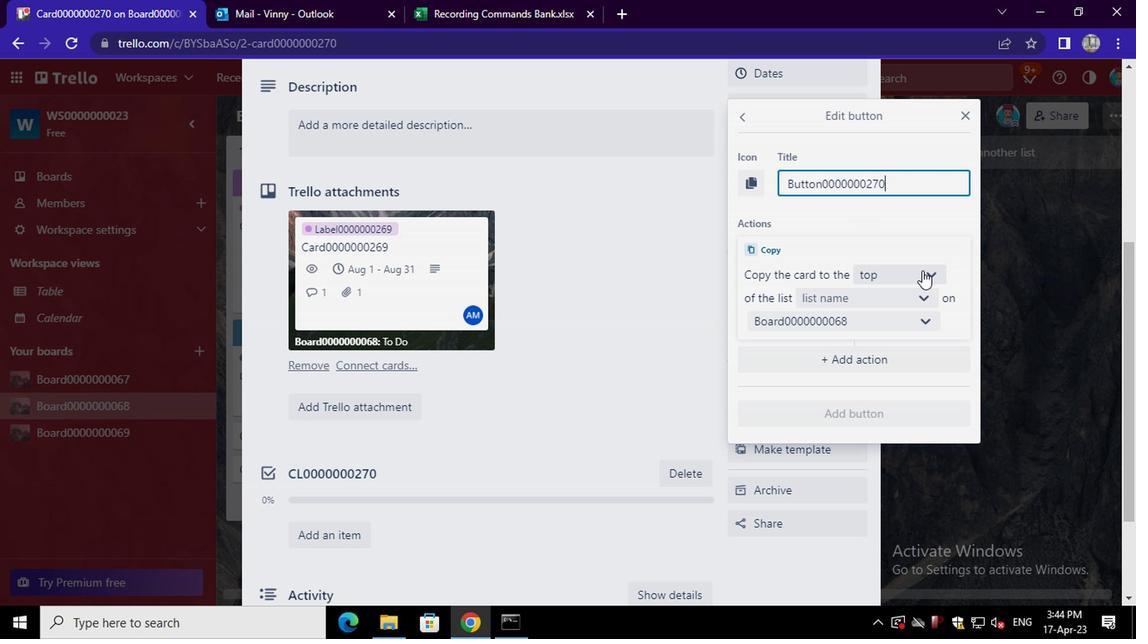
Action: Mouse pressed left at (914, 264)
Screenshot: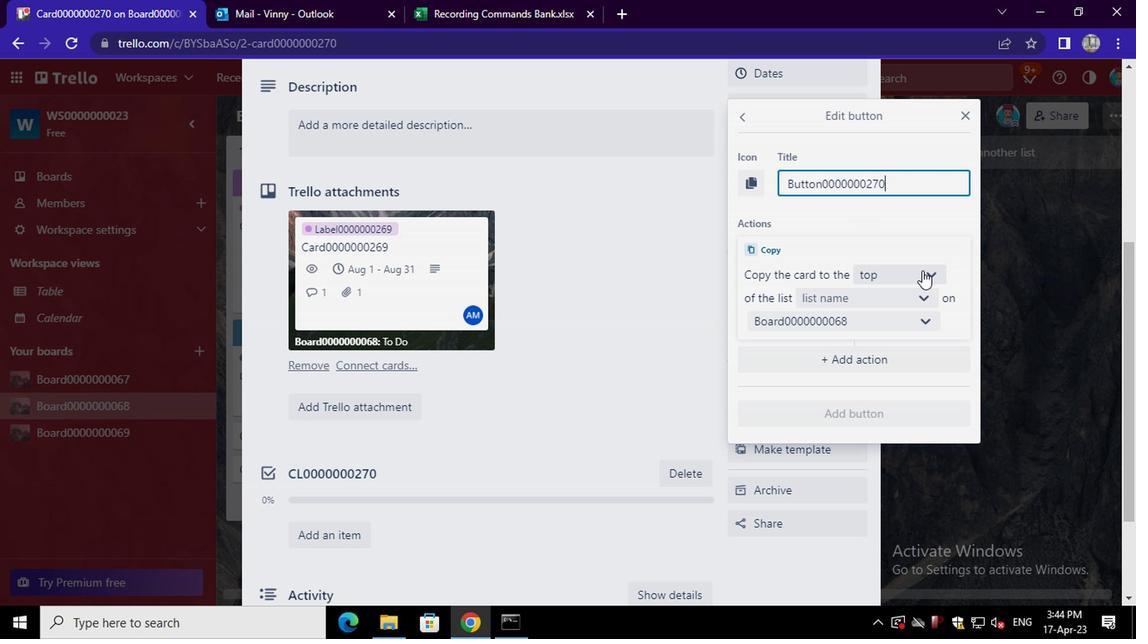 
Action: Mouse moved to (914, 271)
Screenshot: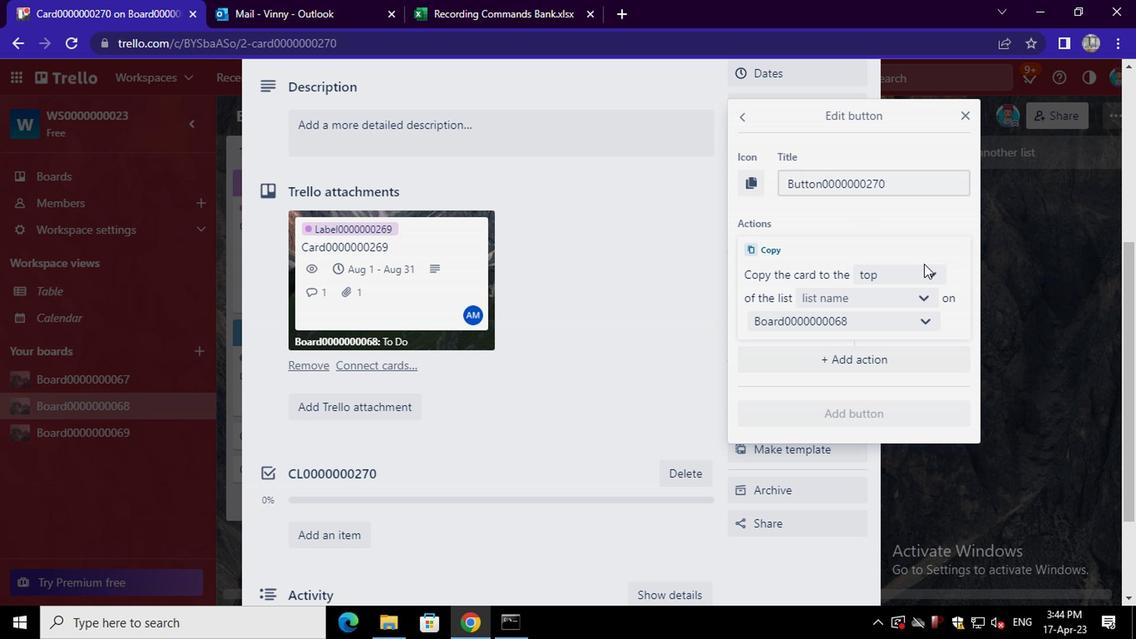 
Action: Mouse pressed left at (914, 271)
Screenshot: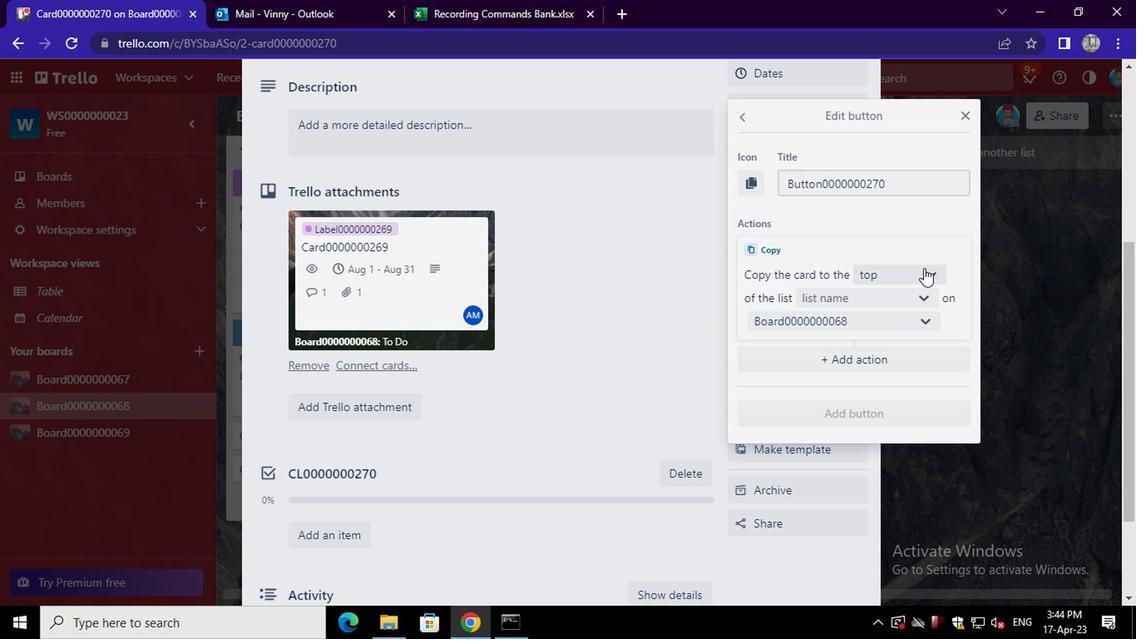 
Action: Mouse moved to (885, 329)
Screenshot: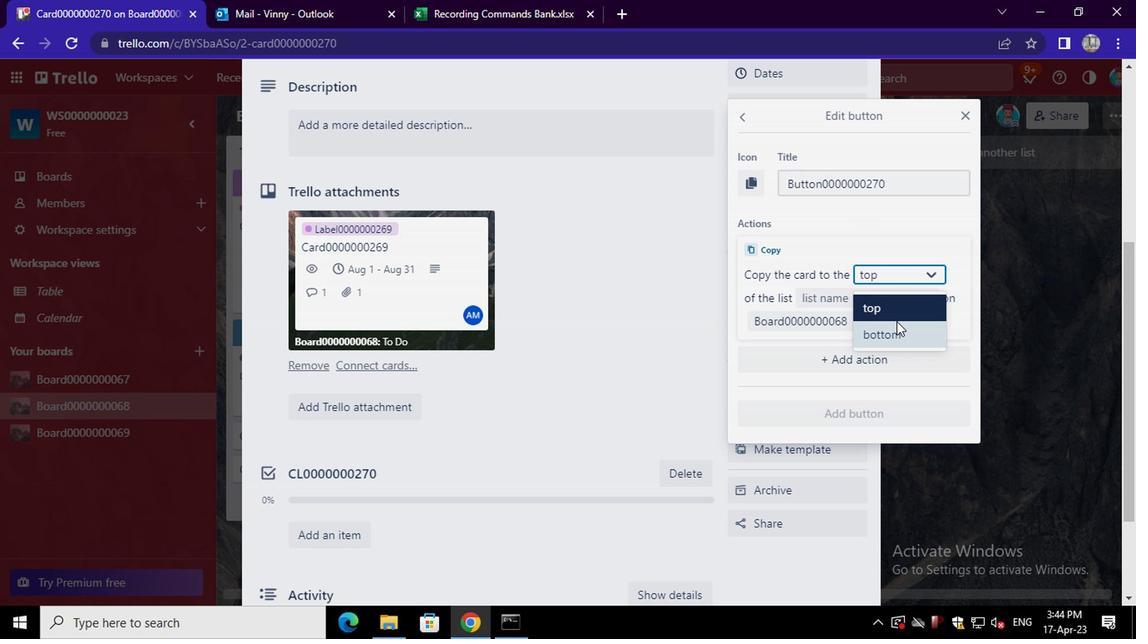 
Action: Mouse pressed left at (885, 329)
Screenshot: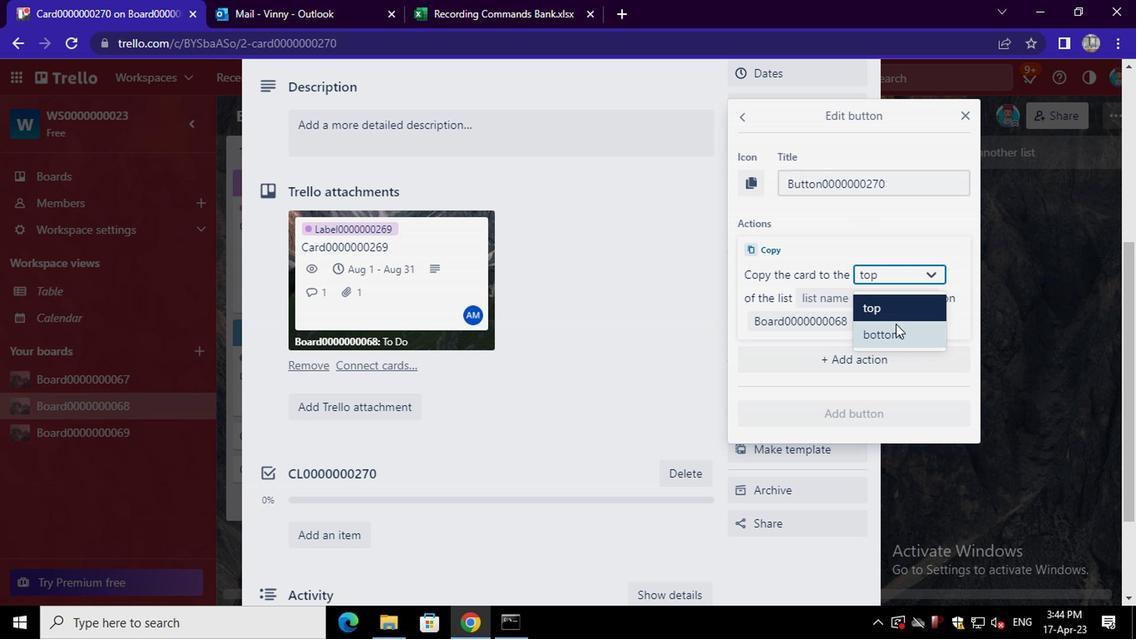 
Action: Mouse moved to (892, 299)
Screenshot: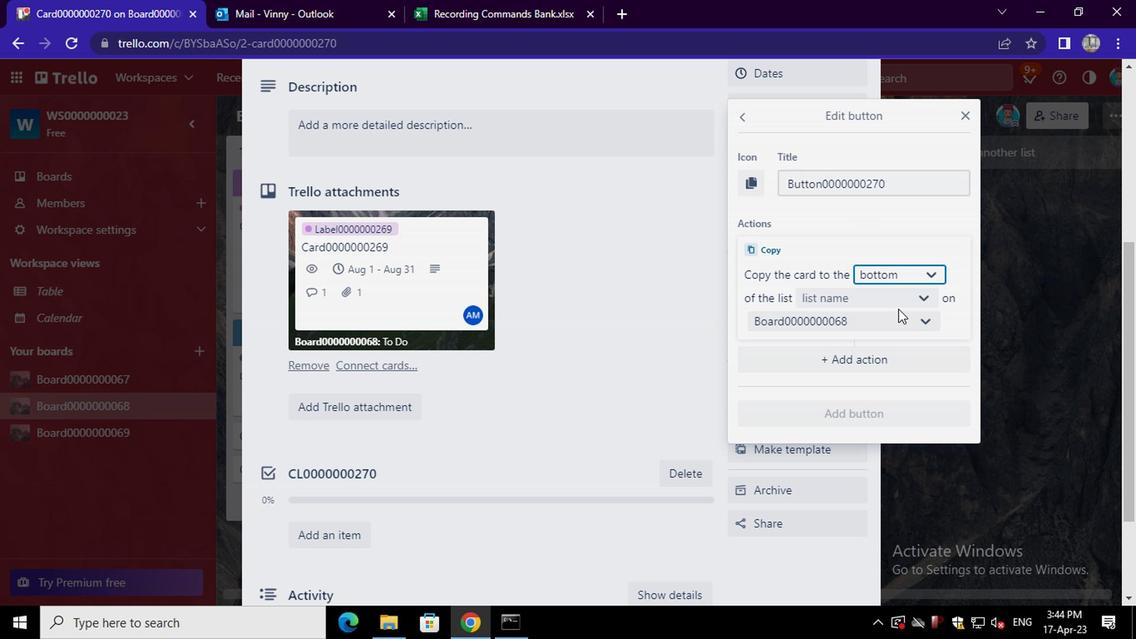 
Action: Mouse pressed left at (892, 299)
Screenshot: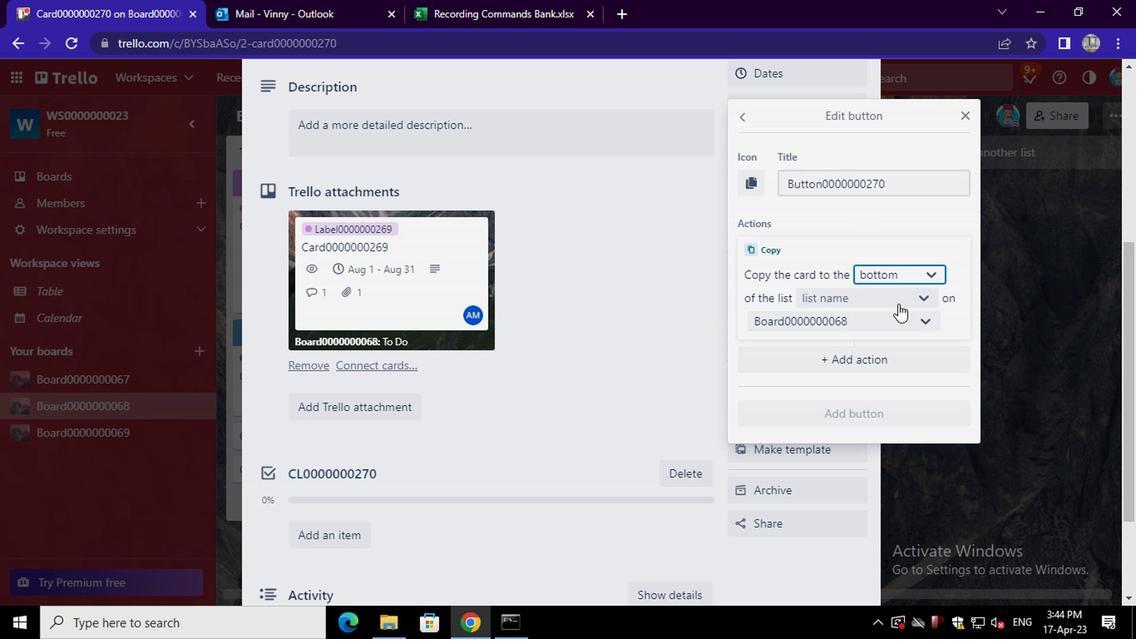 
Action: Mouse moved to (847, 337)
Screenshot: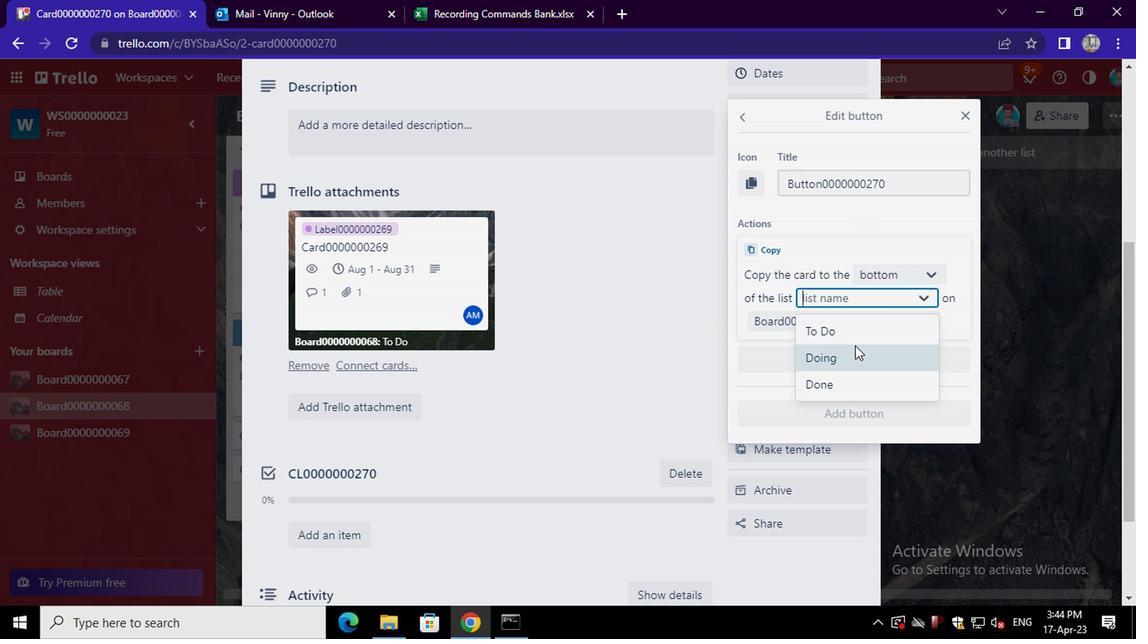 
Action: Mouse pressed left at (847, 337)
Screenshot: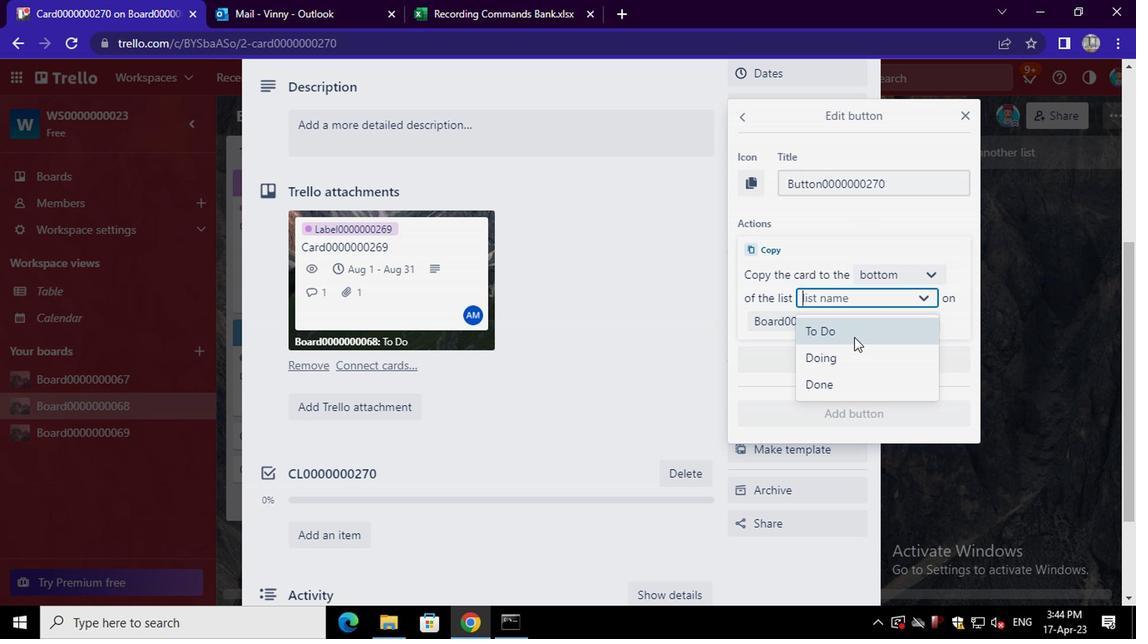 
Action: Mouse moved to (840, 410)
Screenshot: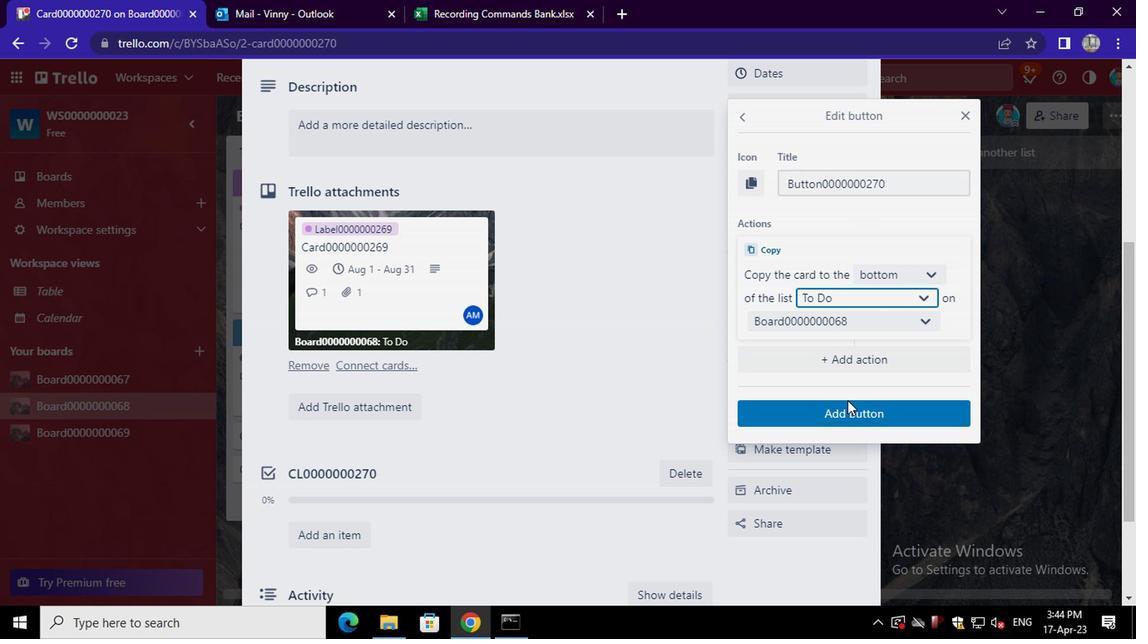 
Action: Mouse pressed left at (840, 410)
Screenshot: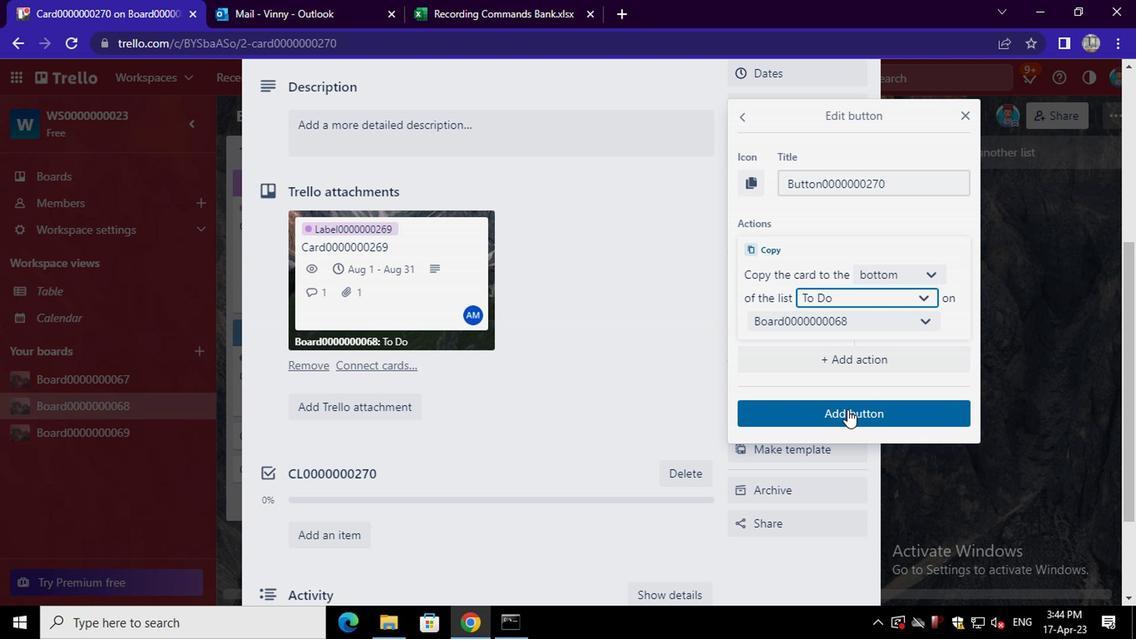 
Action: Mouse moved to (532, 300)
Screenshot: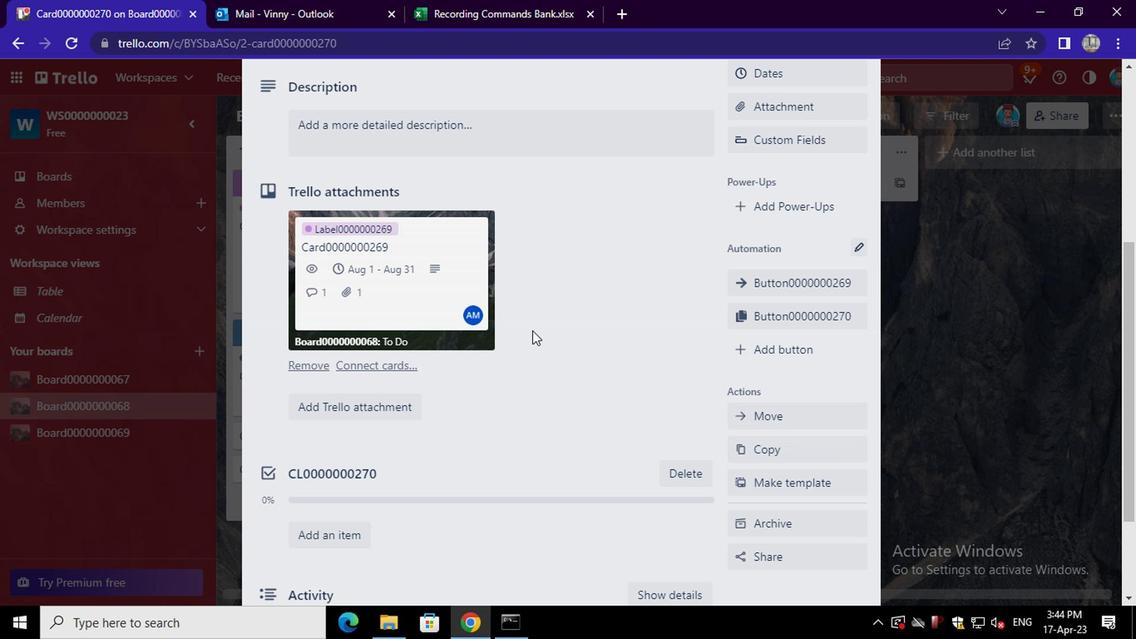 
Action: Mouse scrolled (532, 301) with delta (0, 1)
Screenshot: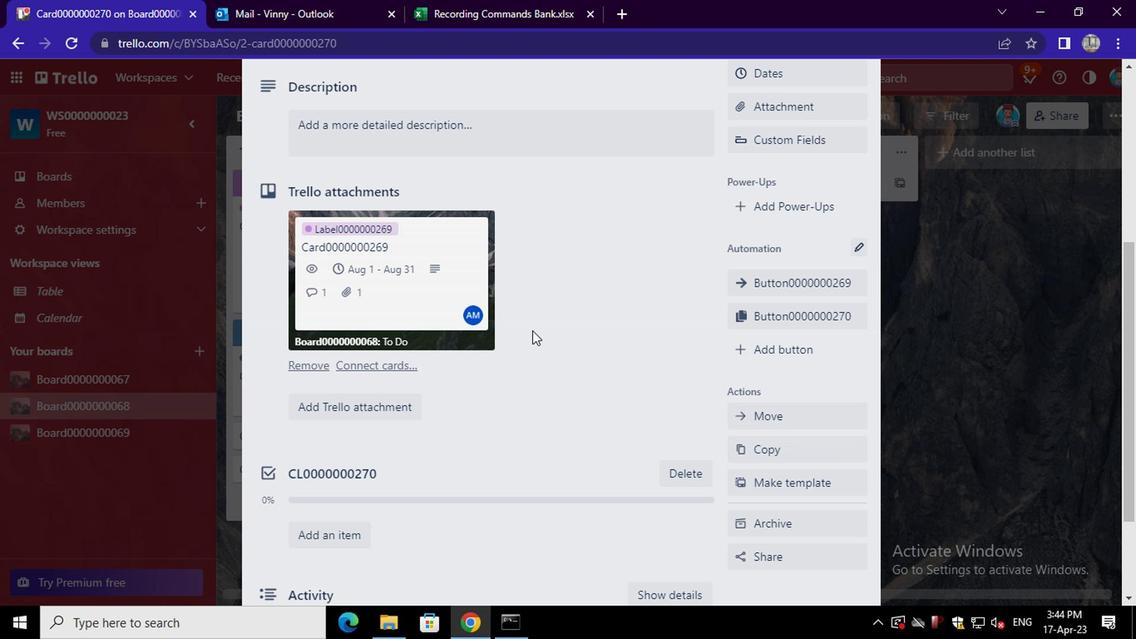 
Action: Mouse moved to (482, 223)
Screenshot: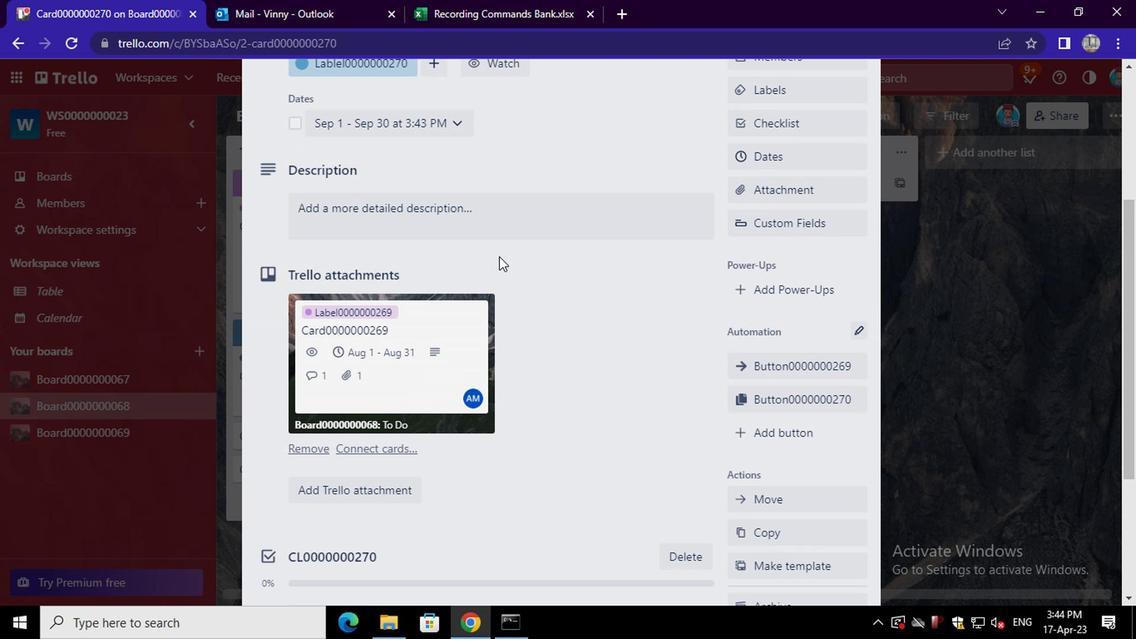 
Action: Mouse pressed left at (482, 223)
Screenshot: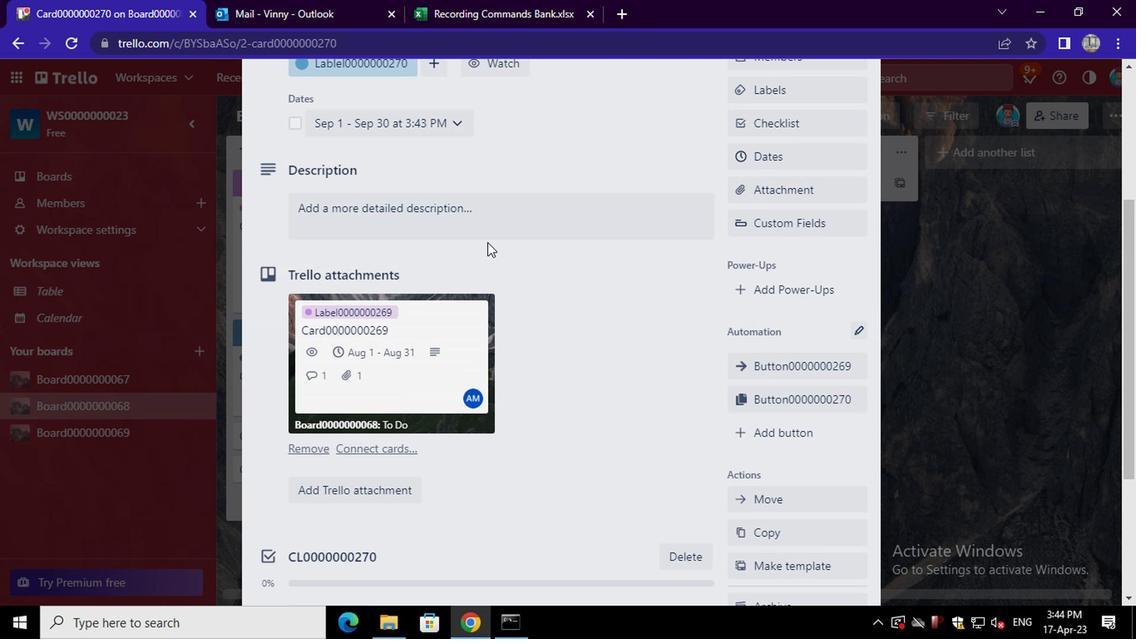 
Action: Mouse moved to (446, 273)
Screenshot: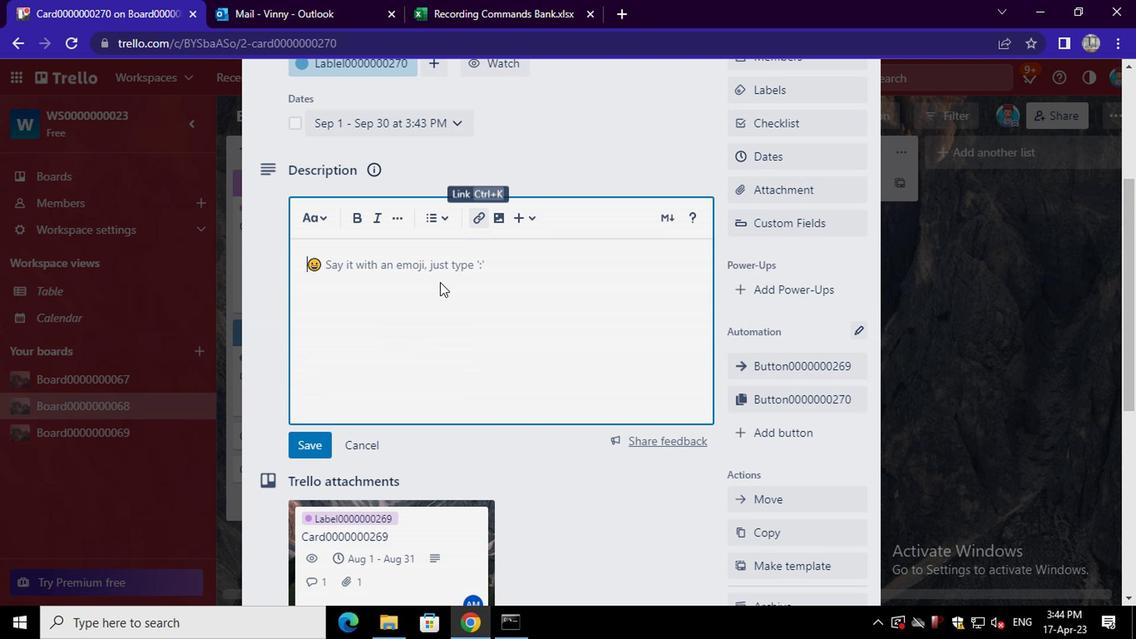
Action: Mouse pressed left at (446, 273)
Screenshot: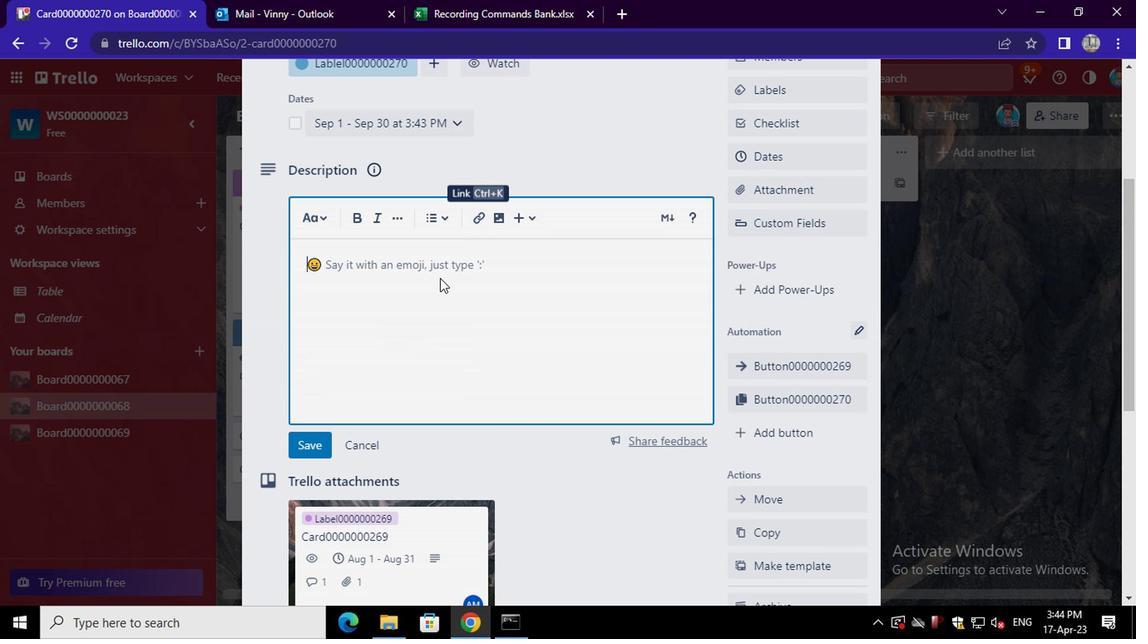 
Action: Key pressed <Key.shift>DS0000000270
Screenshot: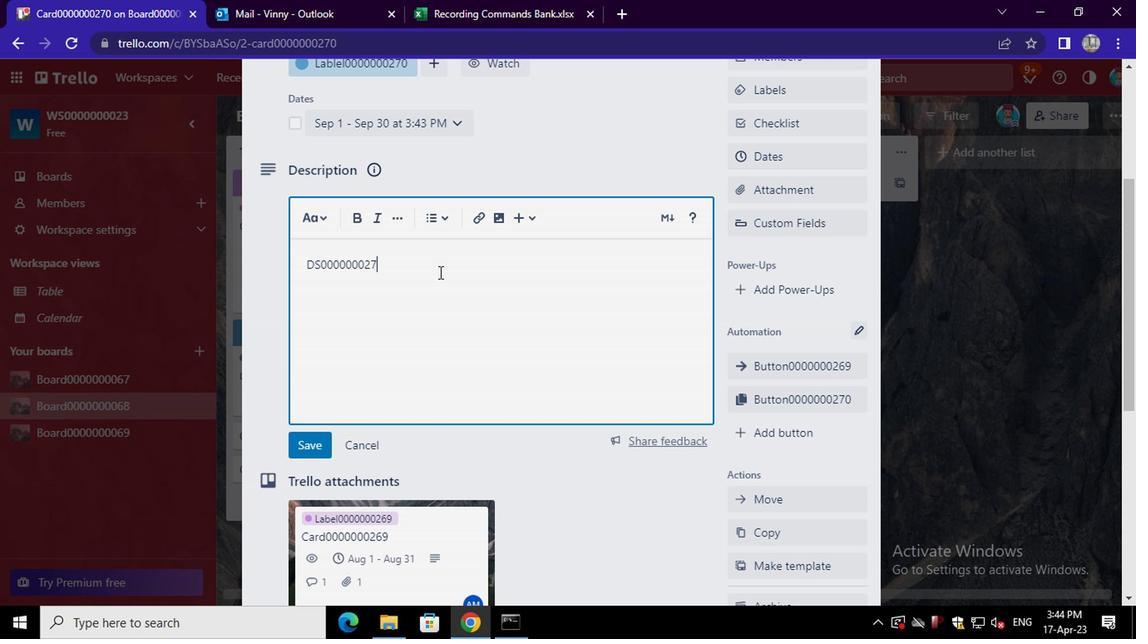
Action: Mouse moved to (321, 449)
Screenshot: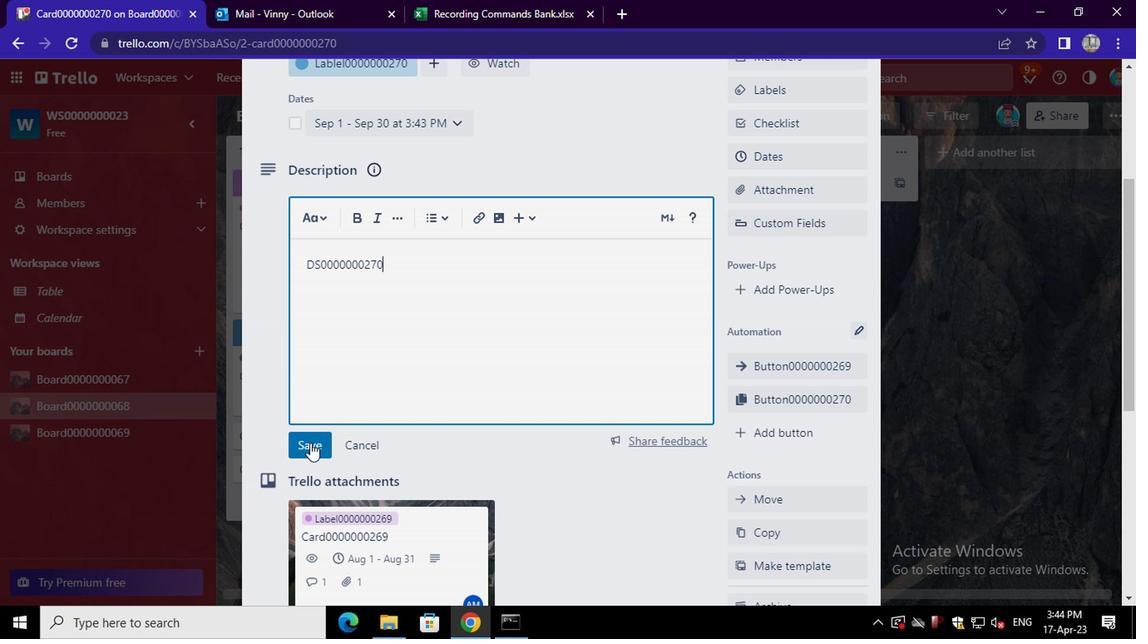 
Action: Mouse pressed left at (321, 449)
Screenshot: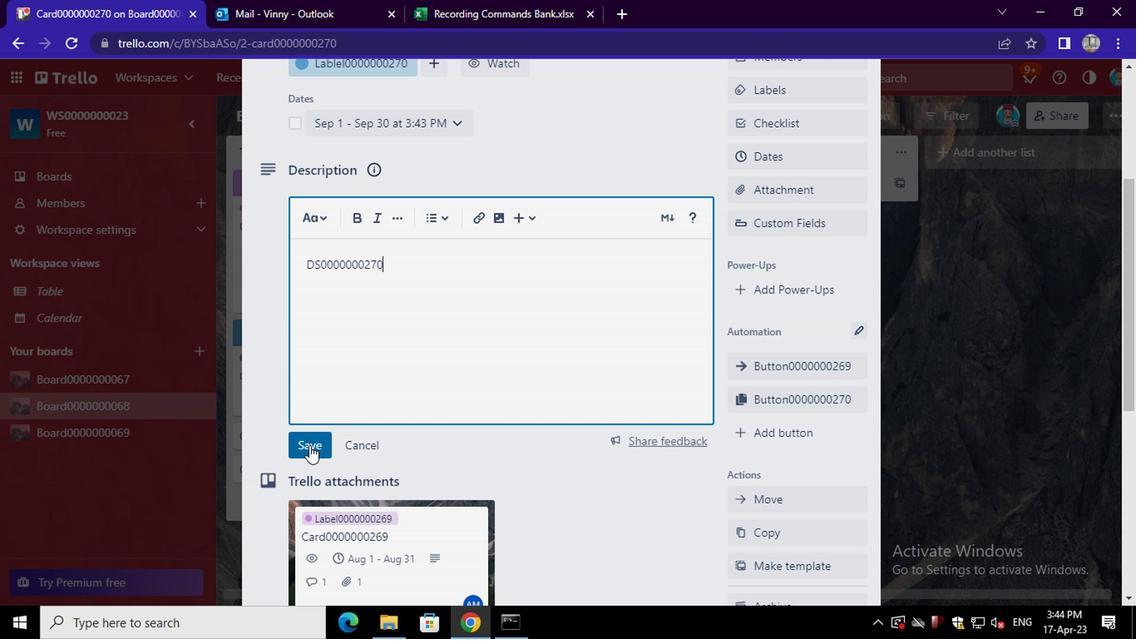 
Action: Mouse scrolled (321, 447) with delta (0, -1)
Screenshot: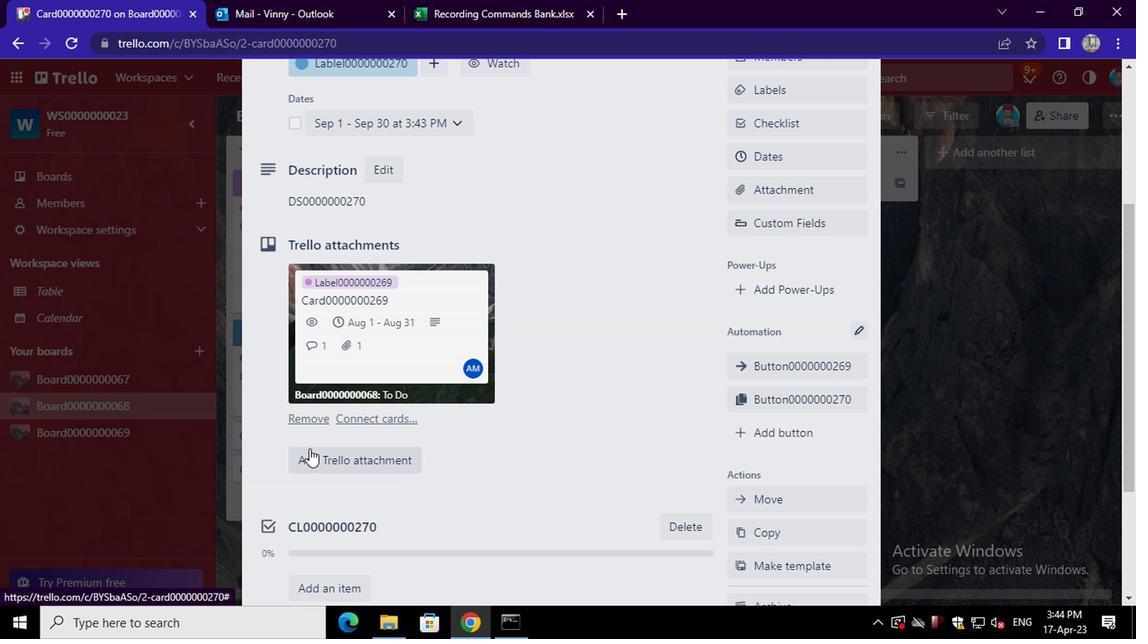 
Action: Mouse scrolled (321, 447) with delta (0, -1)
Screenshot: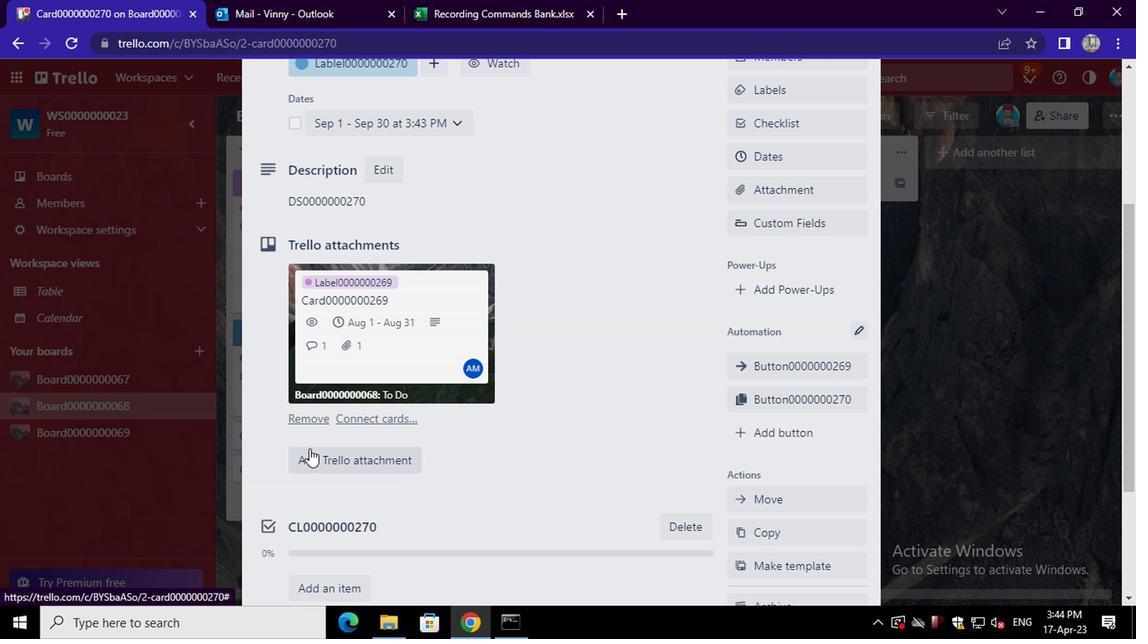 
Action: Mouse moved to (369, 514)
Screenshot: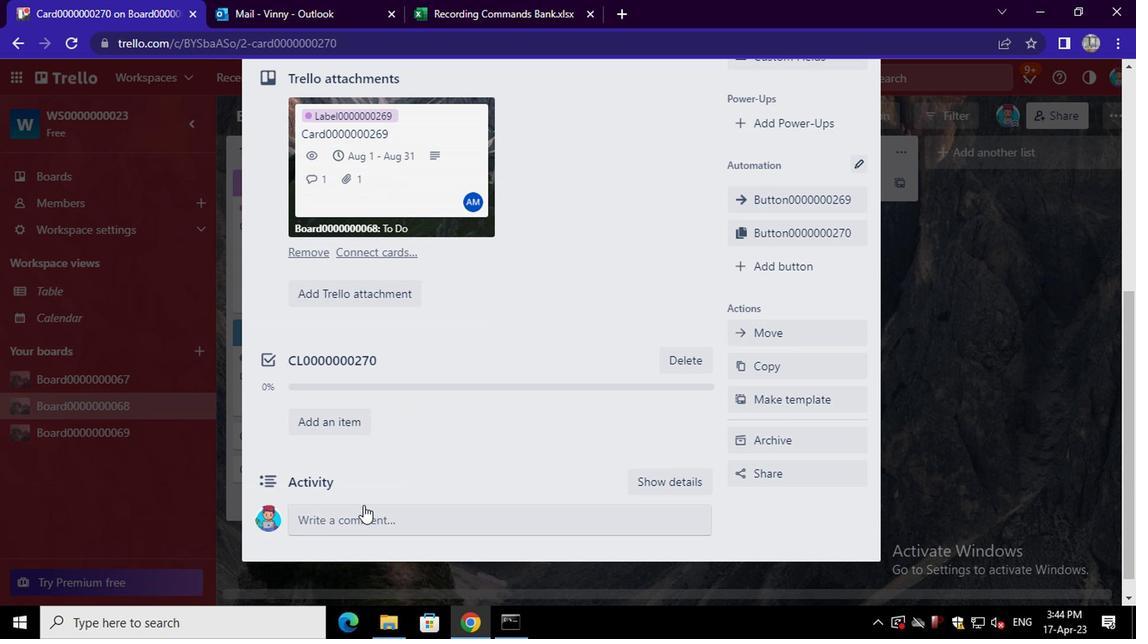 
Action: Mouse pressed left at (369, 514)
Screenshot: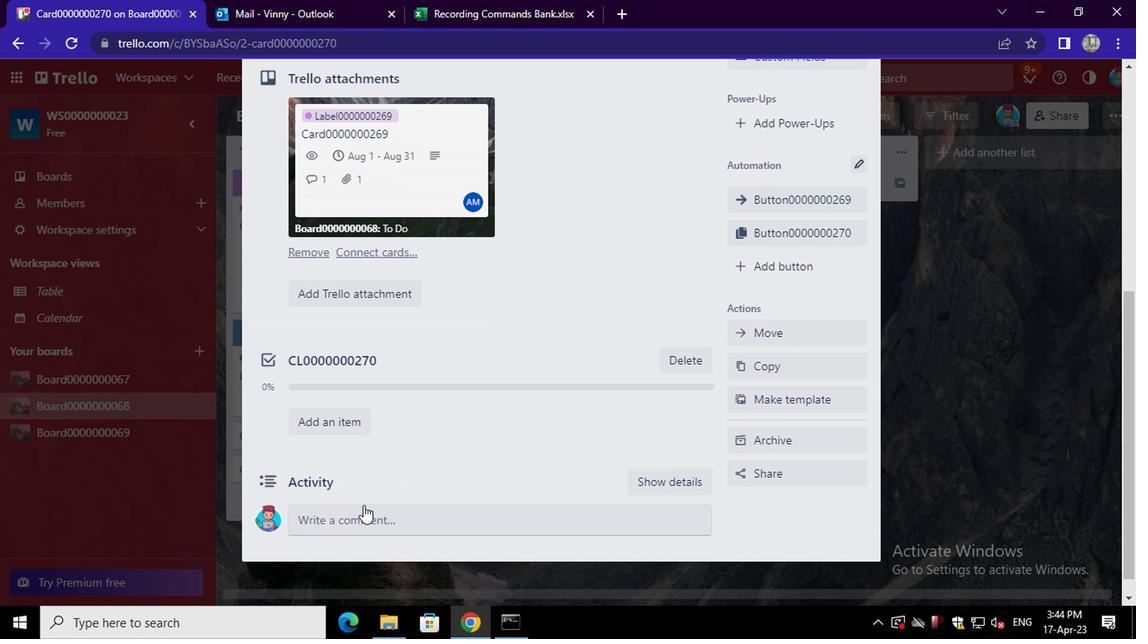 
Action: Mouse moved to (374, 523)
Screenshot: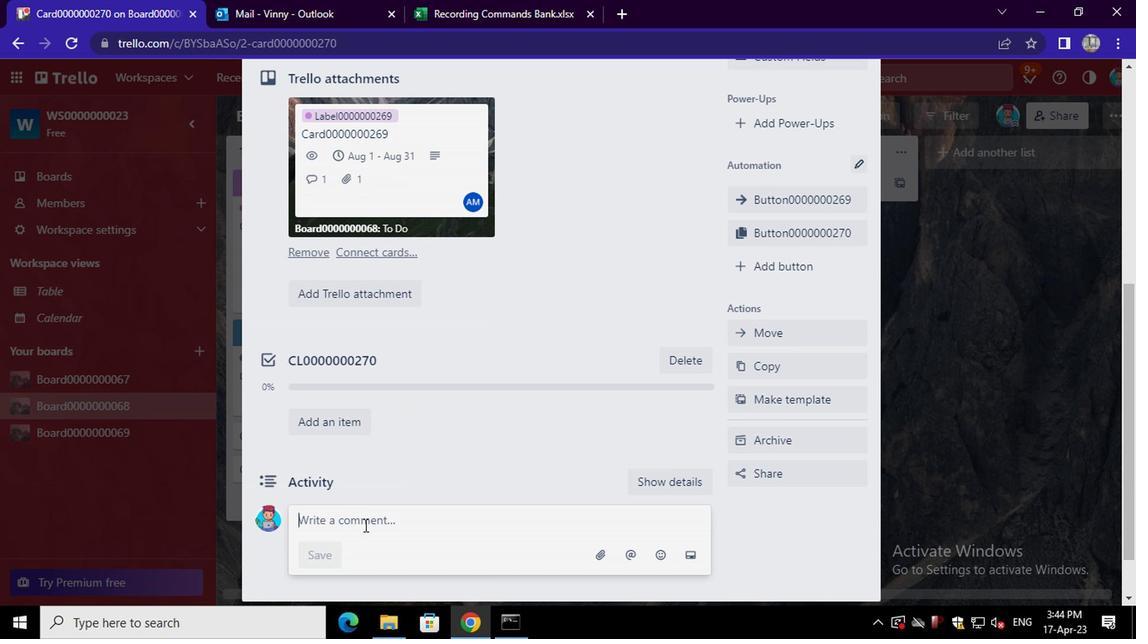 
Action: Mouse pressed left at (374, 523)
Screenshot: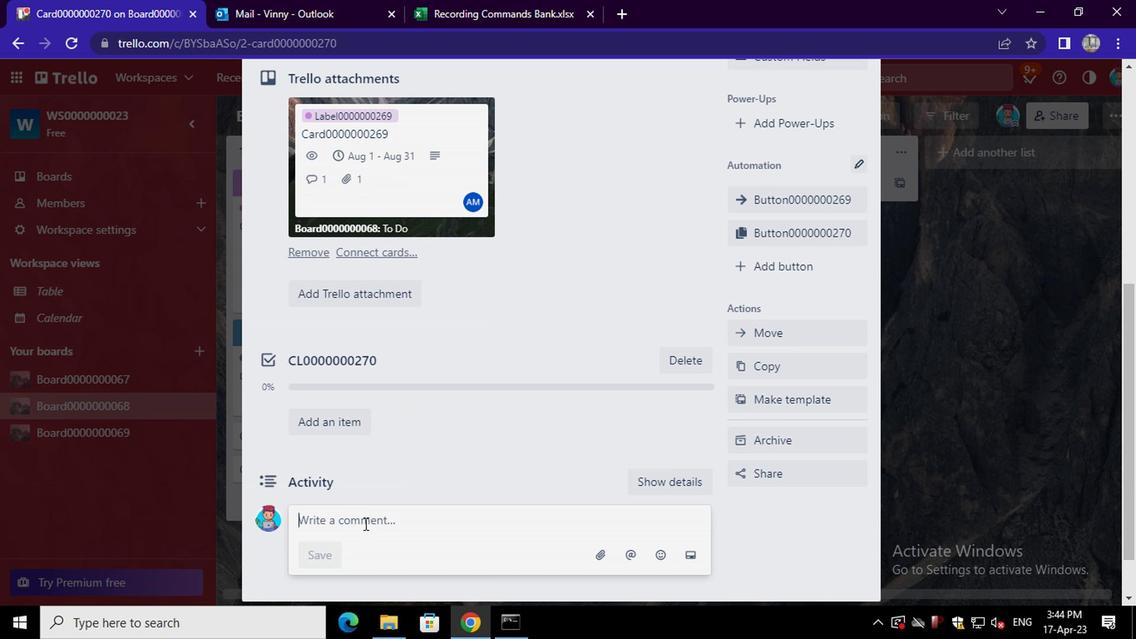 
Action: Key pressed <Key.shift>CM0000000270
Screenshot: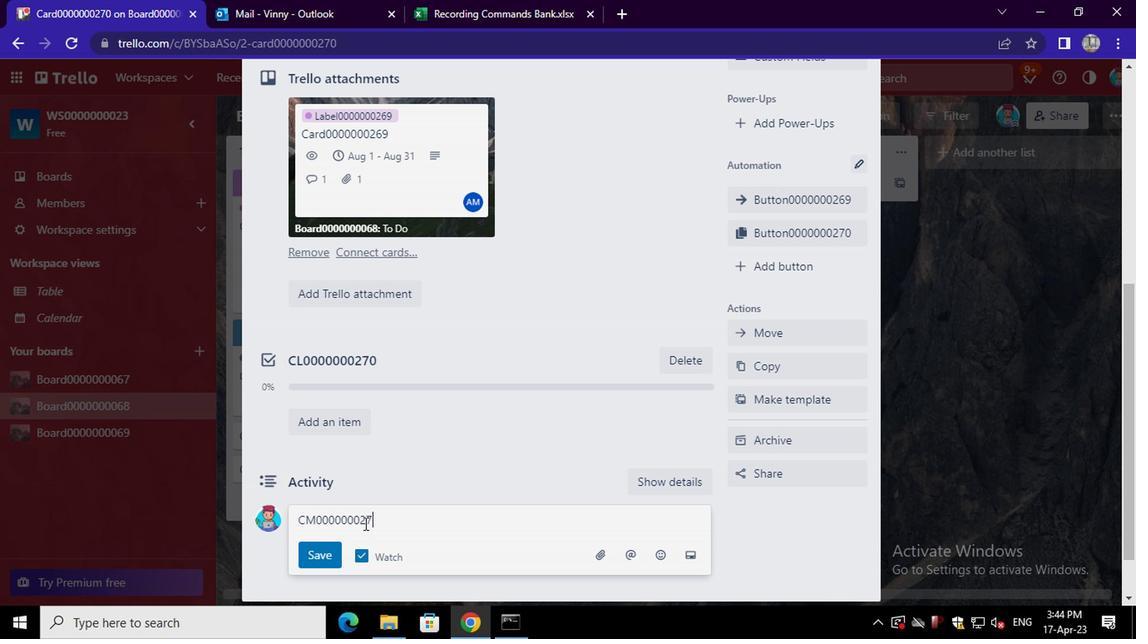 
Action: Mouse moved to (333, 555)
Screenshot: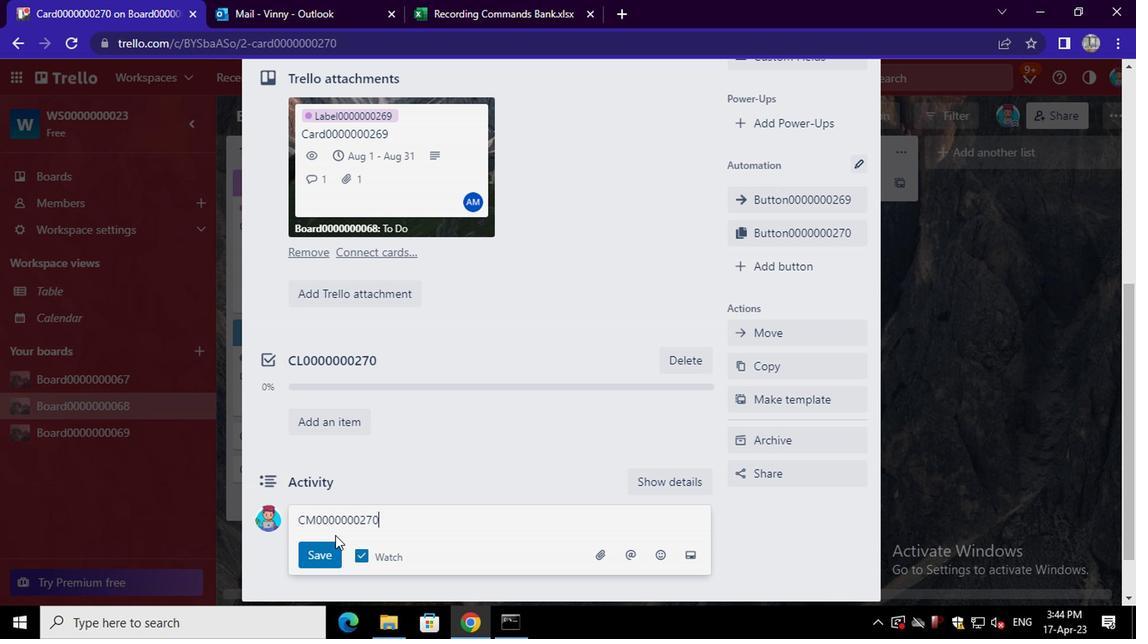 
Action: Mouse pressed left at (333, 555)
Screenshot: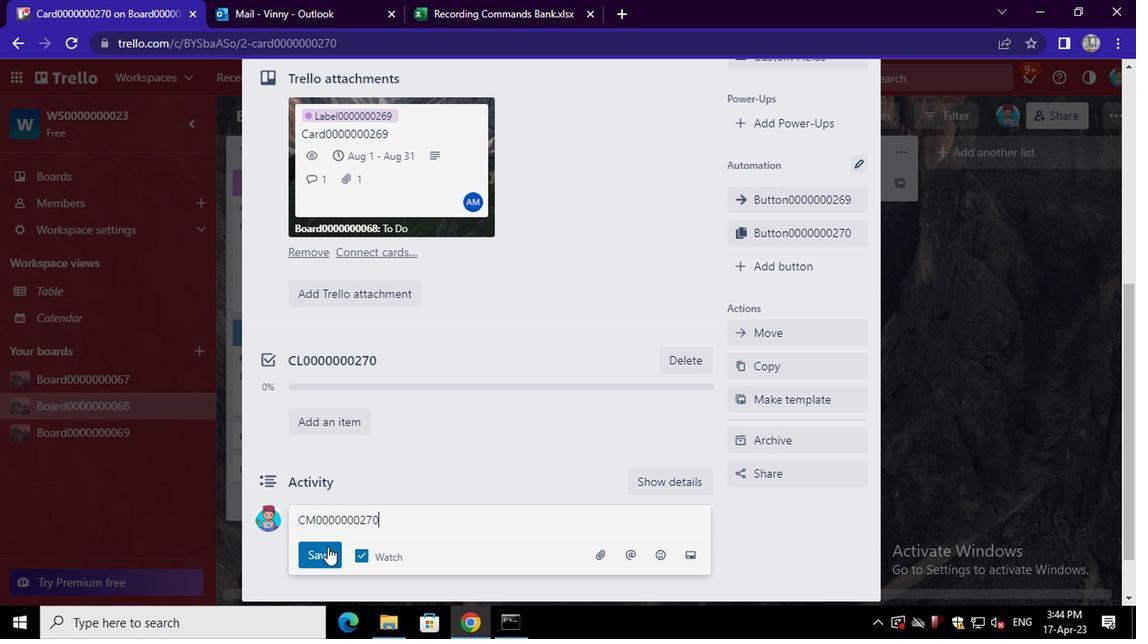 
